 Task: Look for space in Takahashi, Japan from 1st June, 2023 to 9th June, 2023 for 4 adults in price range Rs.6000 to Rs.12000. Place can be entire place with 2 bedrooms having 2 beds and 2 bathrooms. Property type can be house, flat, guest house. Booking option can be shelf check-in. Required host language is English.
Action: Mouse moved to (525, 80)
Screenshot: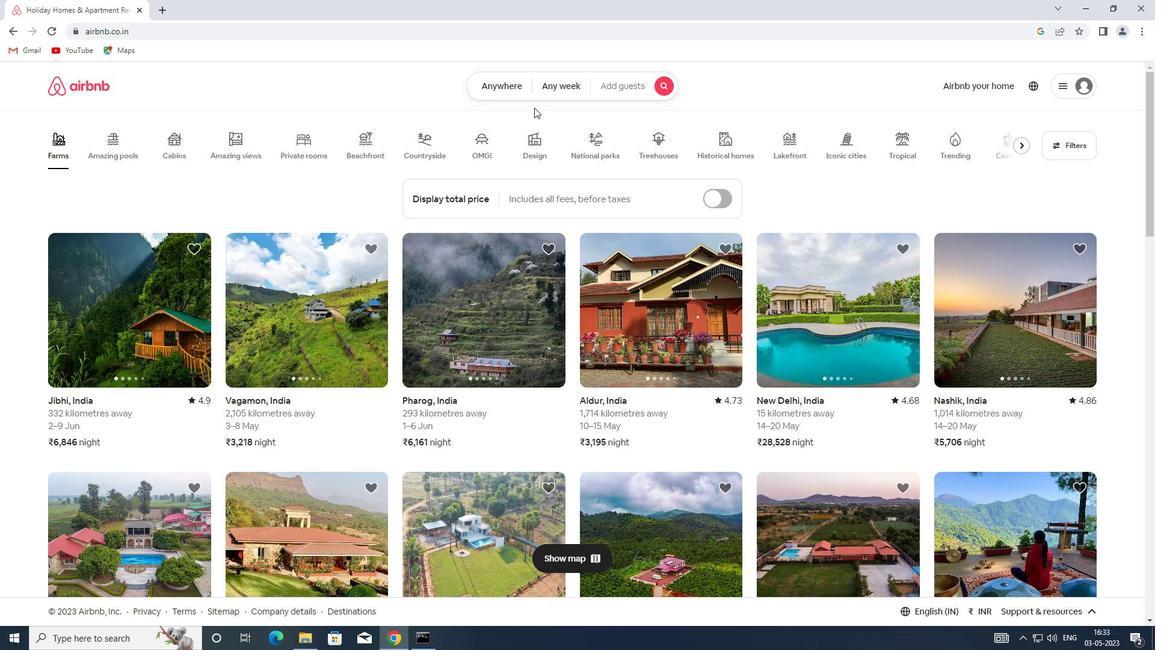 
Action: Mouse pressed left at (525, 80)
Screenshot: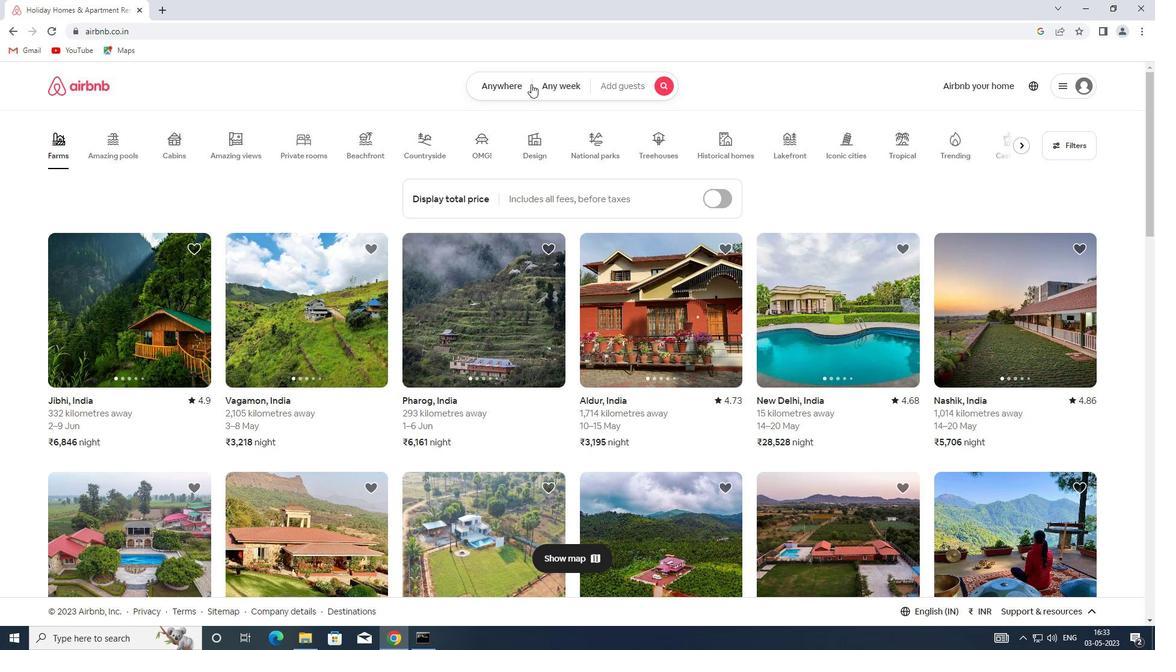 
Action: Mouse moved to (357, 128)
Screenshot: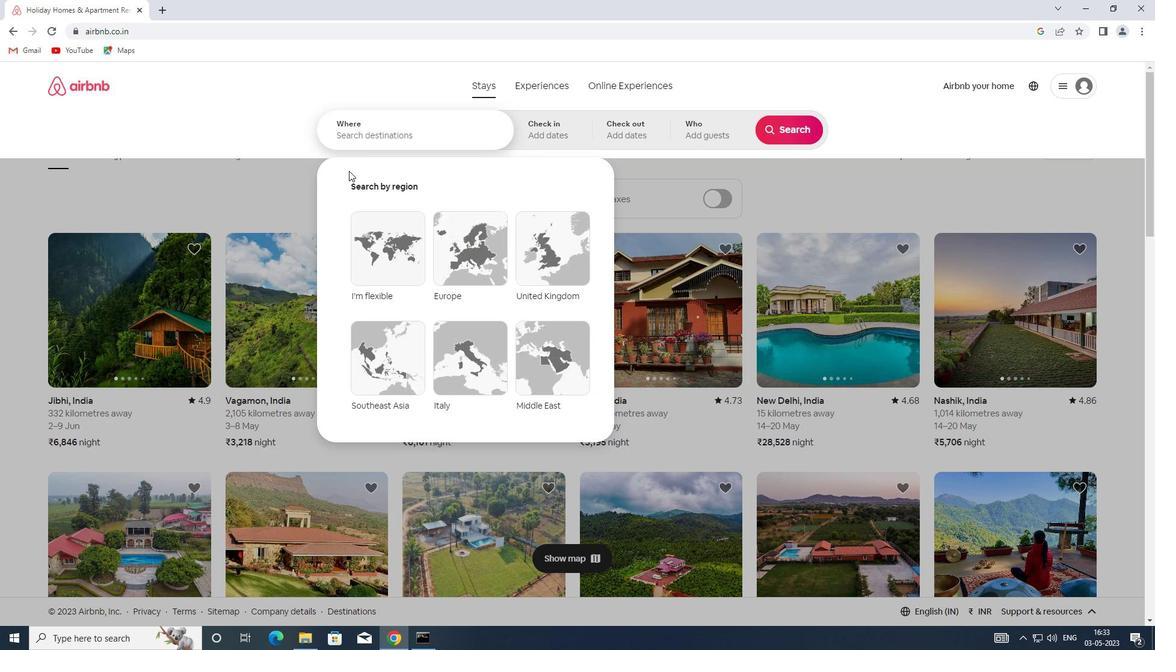 
Action: Mouse pressed left at (357, 128)
Screenshot: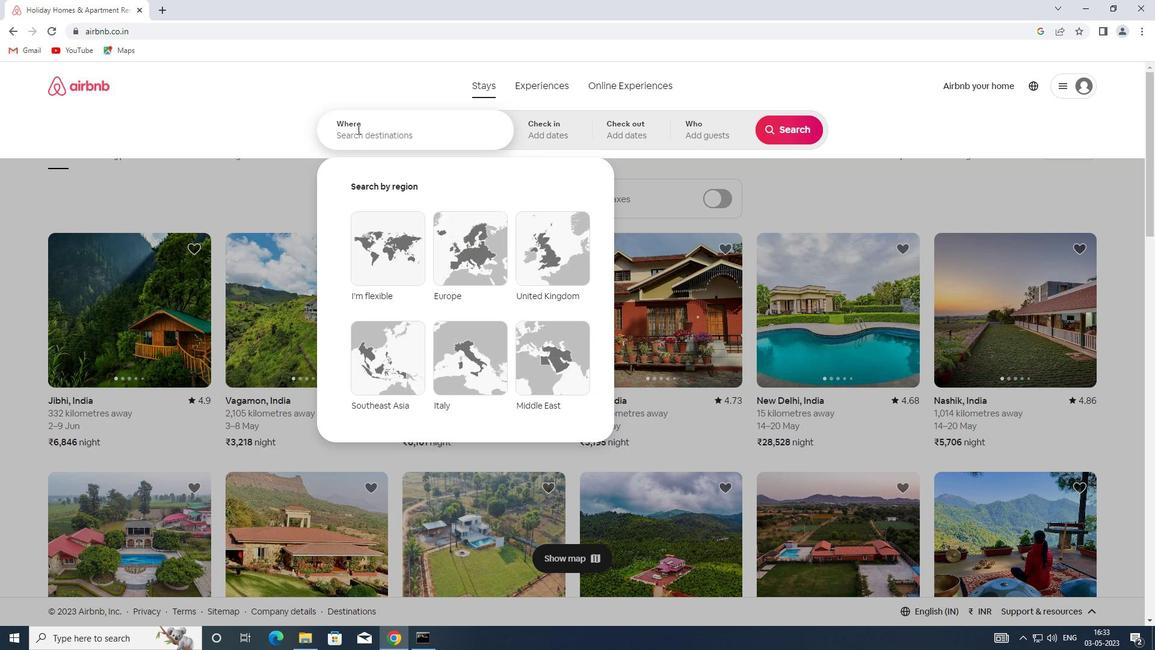 
Action: Key pressed <Key.shift>TAKAHASHI,<Key.shift>JAPAN
Screenshot: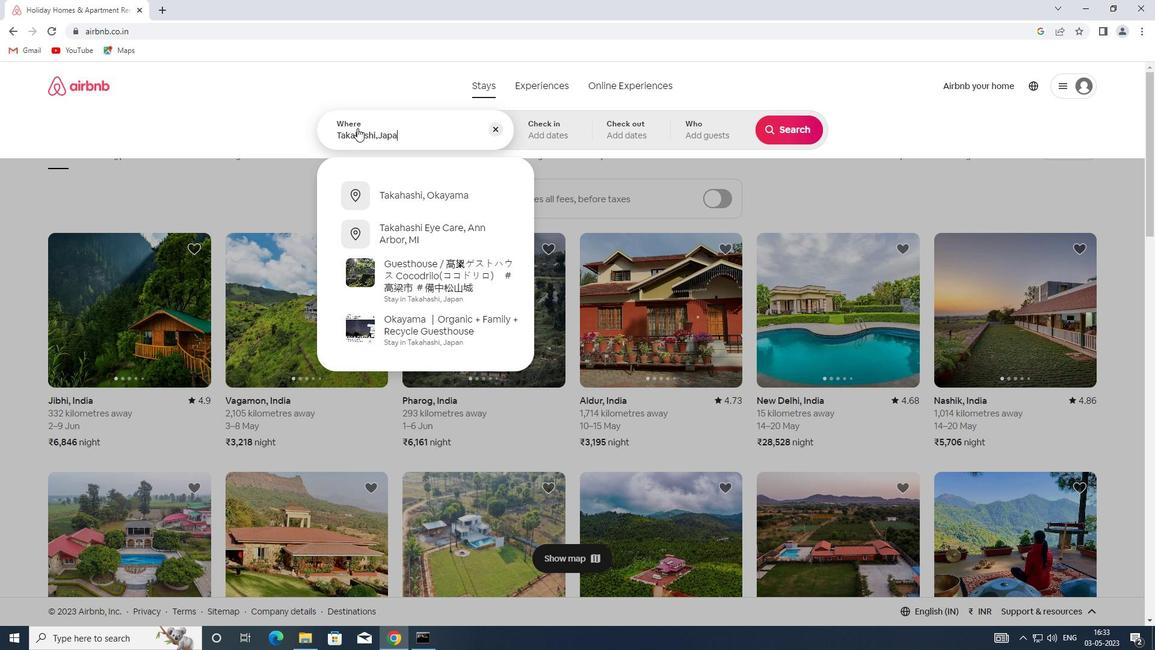 
Action: Mouse moved to (540, 143)
Screenshot: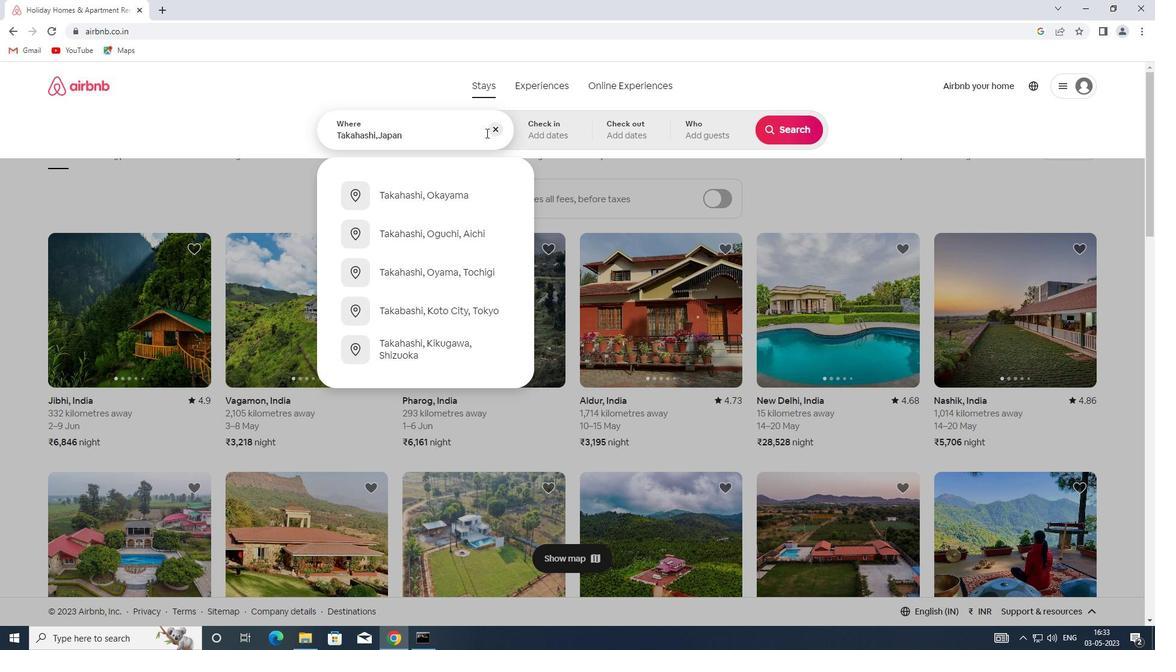 
Action: Mouse pressed left at (540, 143)
Screenshot: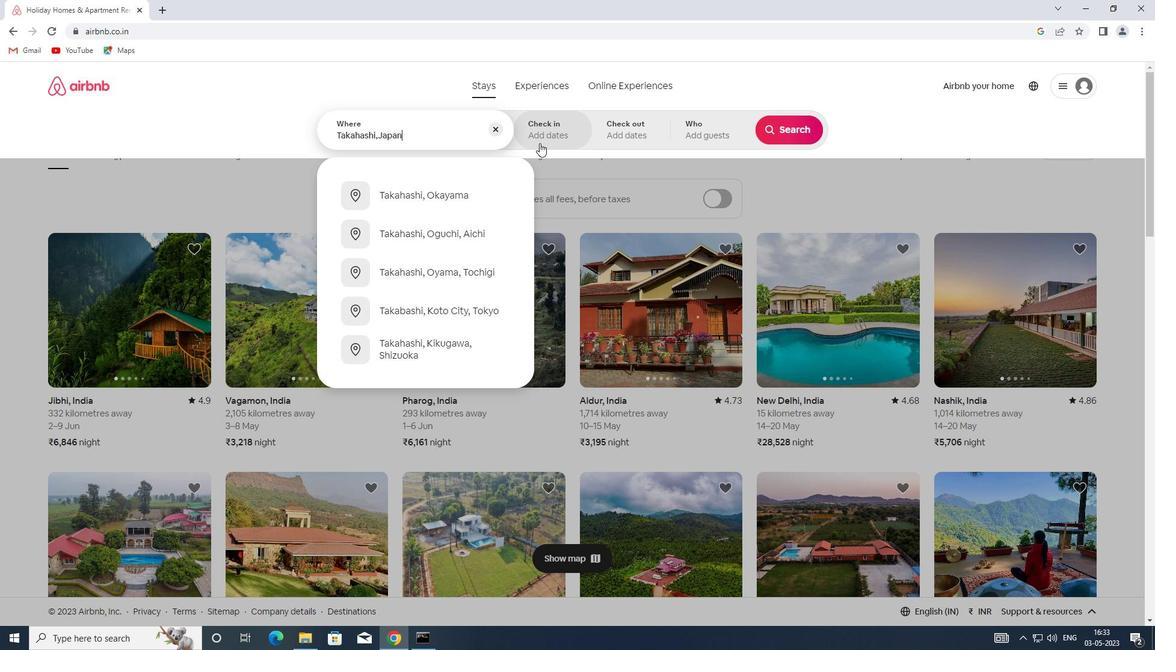 
Action: Mouse moved to (718, 278)
Screenshot: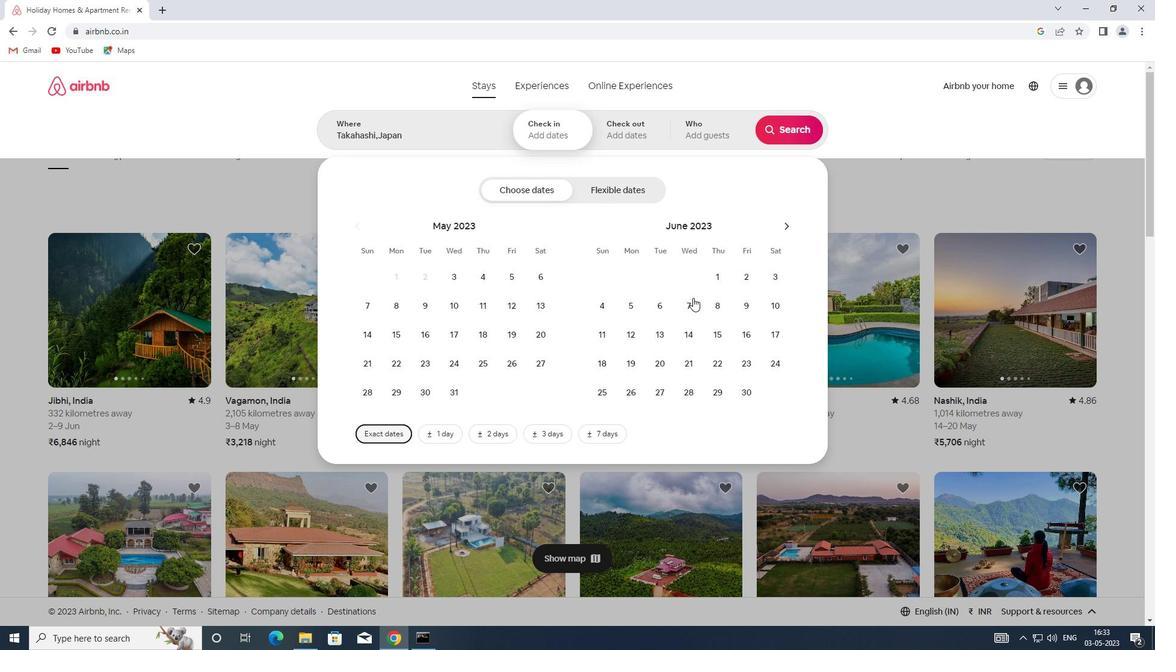 
Action: Mouse pressed left at (718, 278)
Screenshot: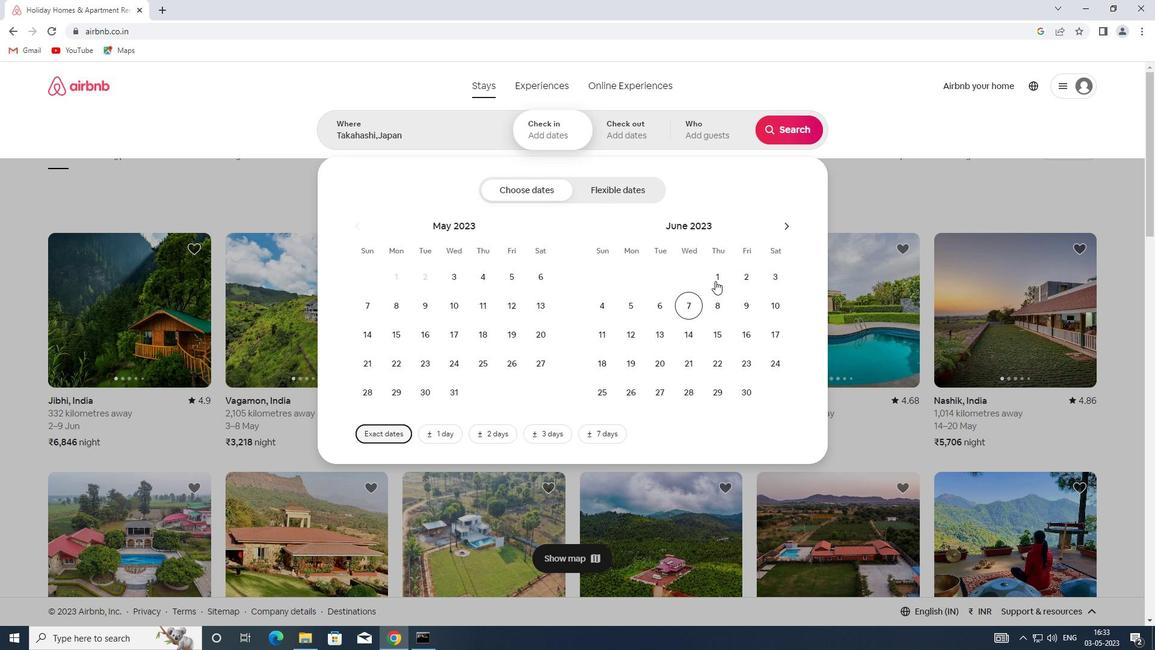 
Action: Mouse moved to (748, 305)
Screenshot: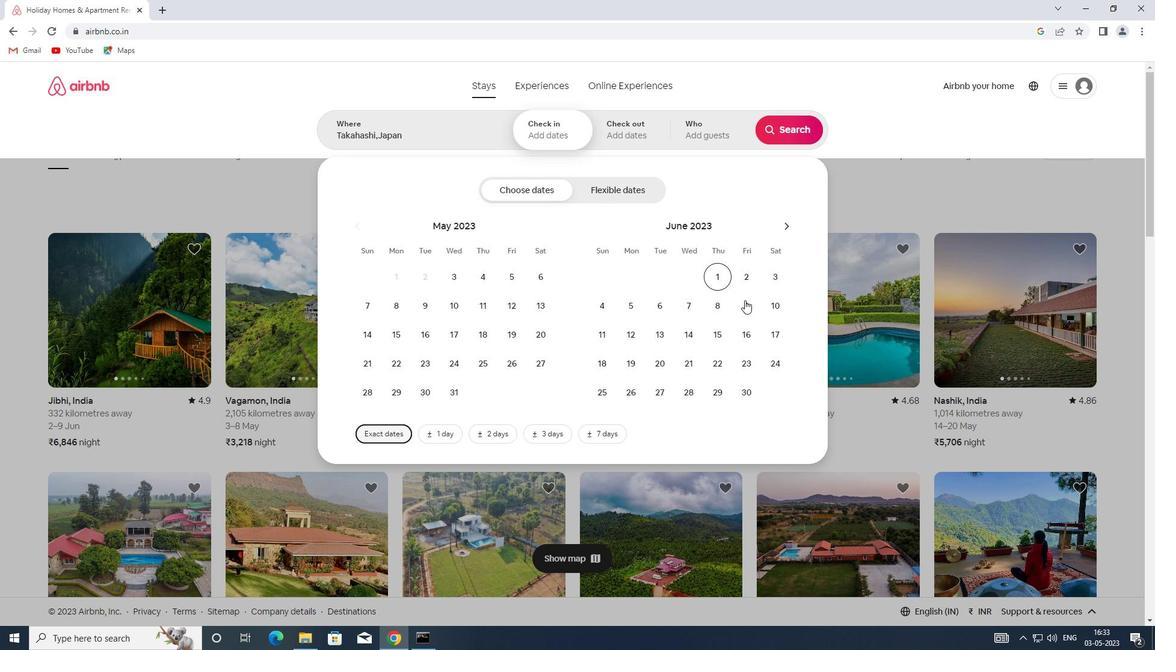 
Action: Mouse pressed left at (748, 305)
Screenshot: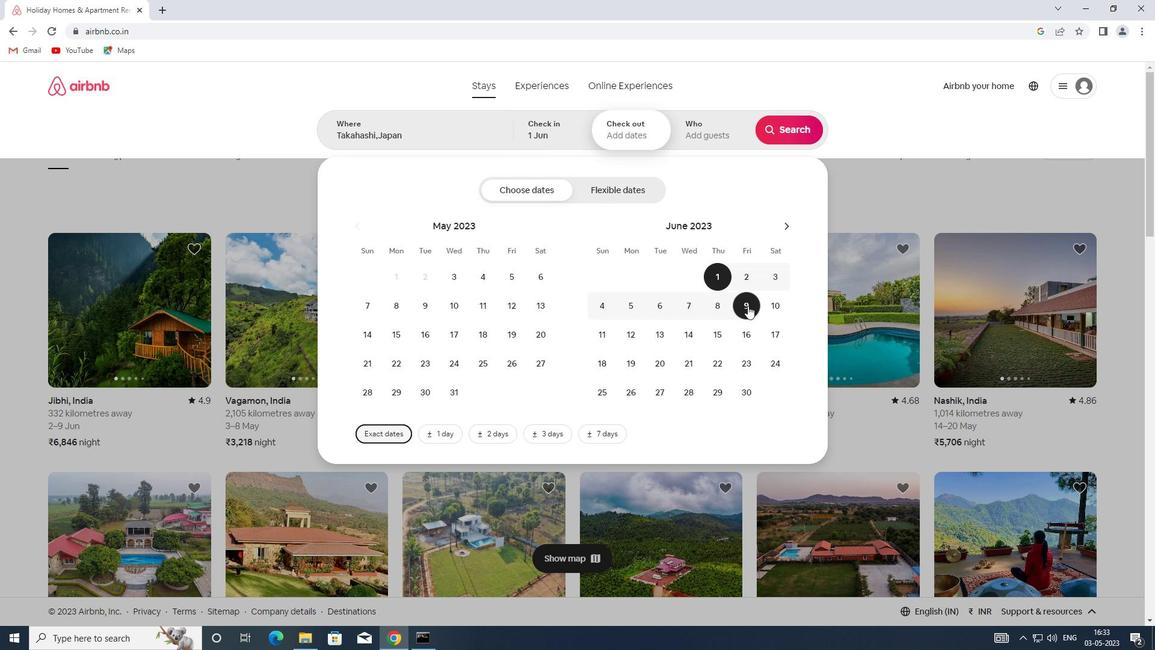
Action: Mouse moved to (708, 134)
Screenshot: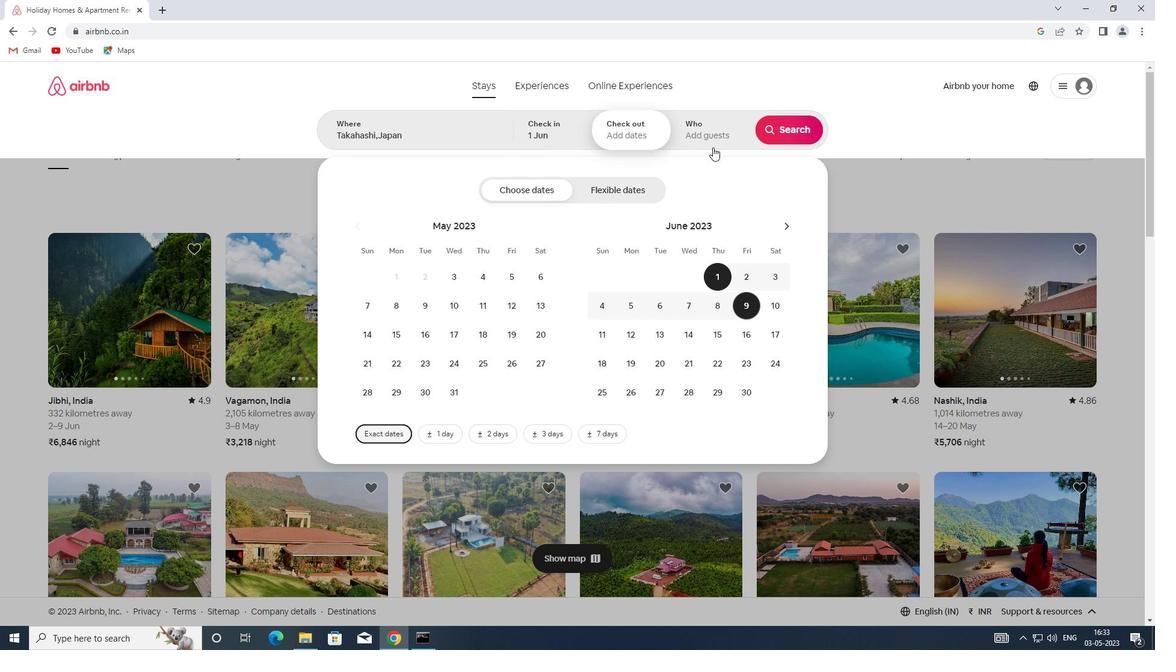 
Action: Mouse pressed left at (708, 134)
Screenshot: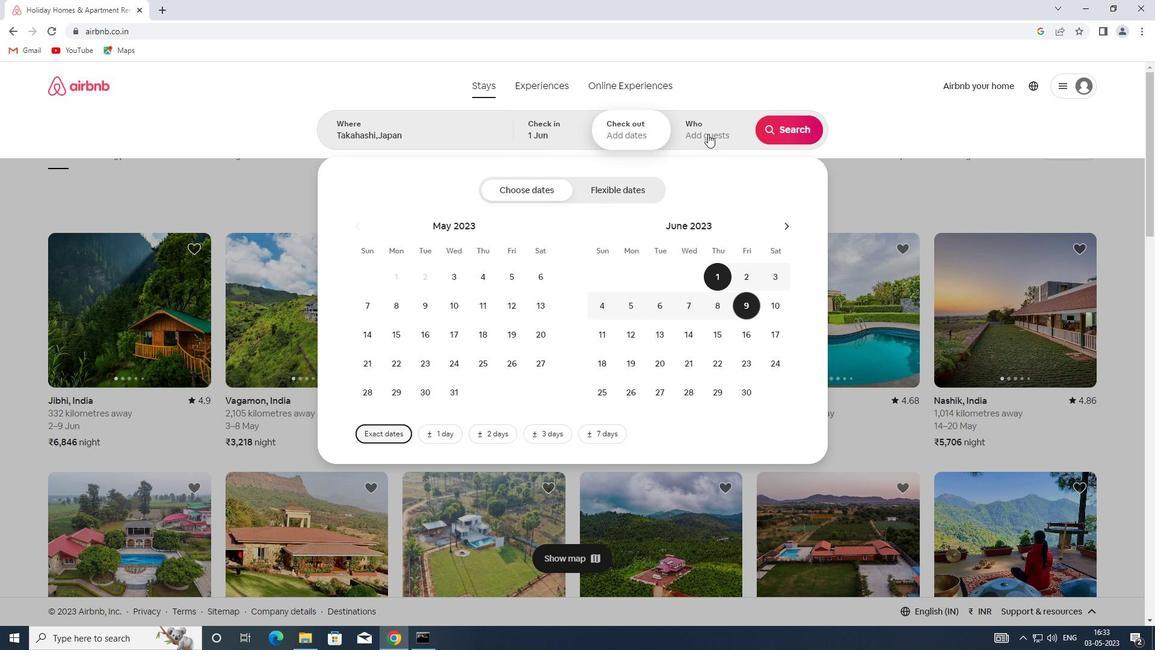 
Action: Mouse moved to (798, 195)
Screenshot: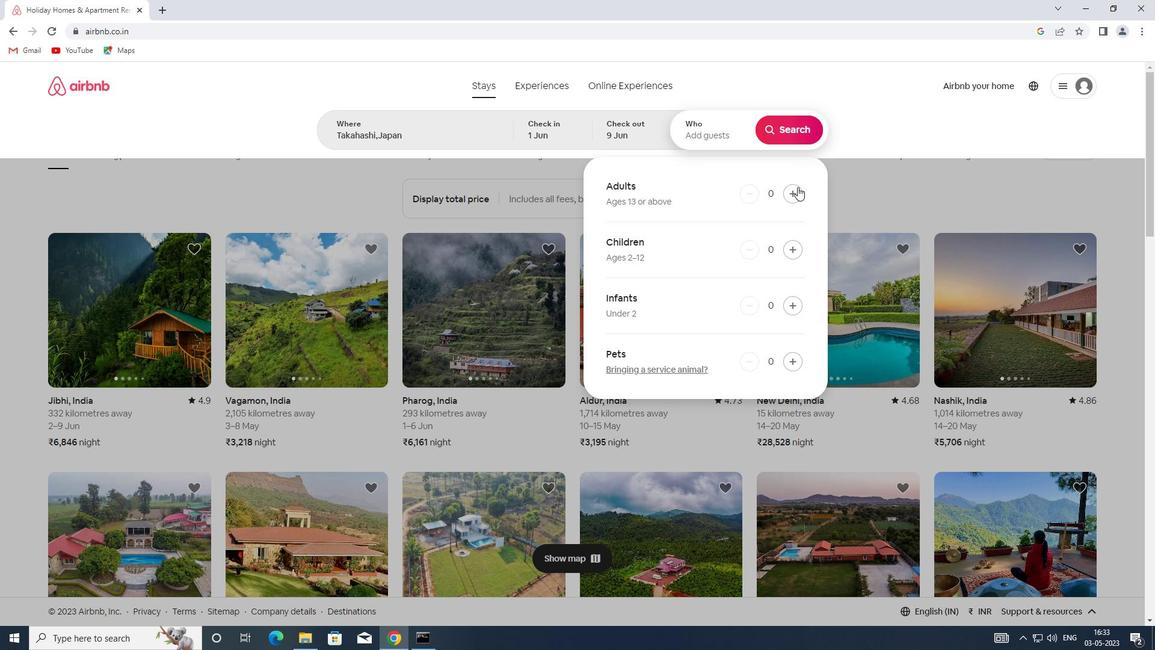
Action: Mouse pressed left at (798, 195)
Screenshot: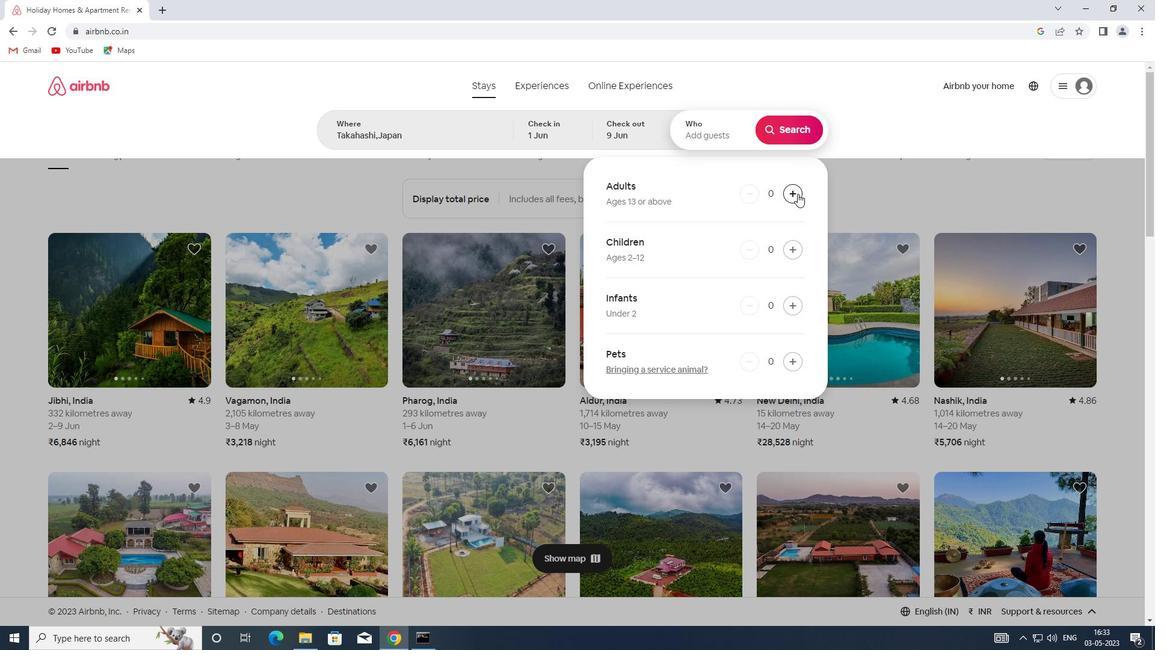 
Action: Mouse pressed left at (798, 195)
Screenshot: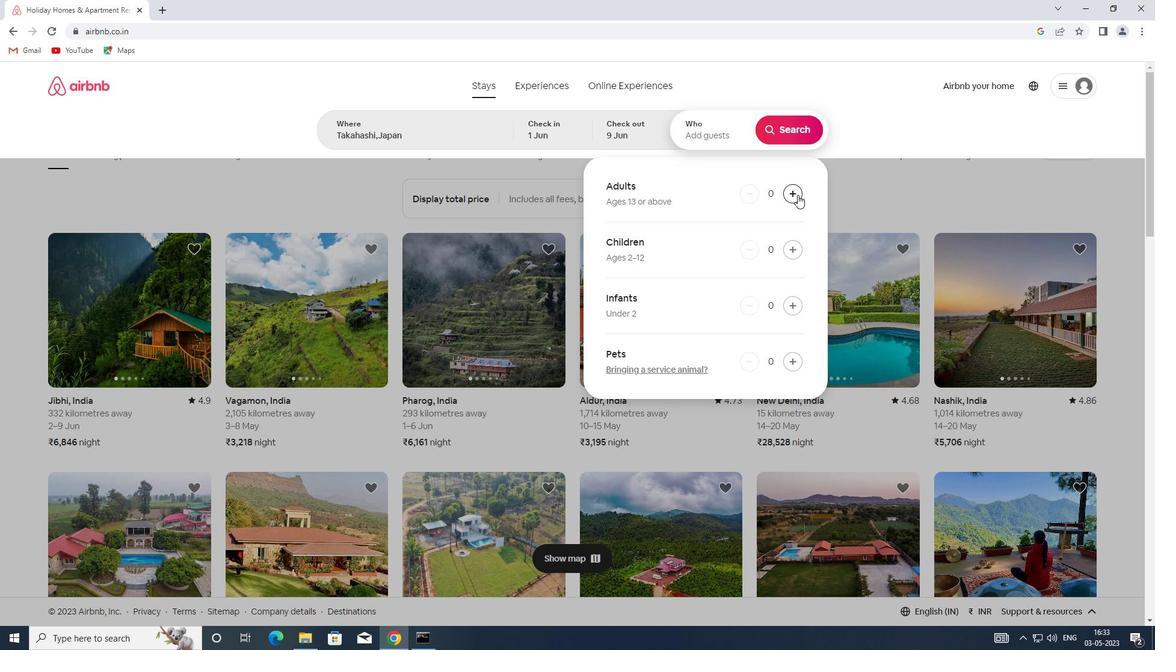 
Action: Mouse pressed left at (798, 195)
Screenshot: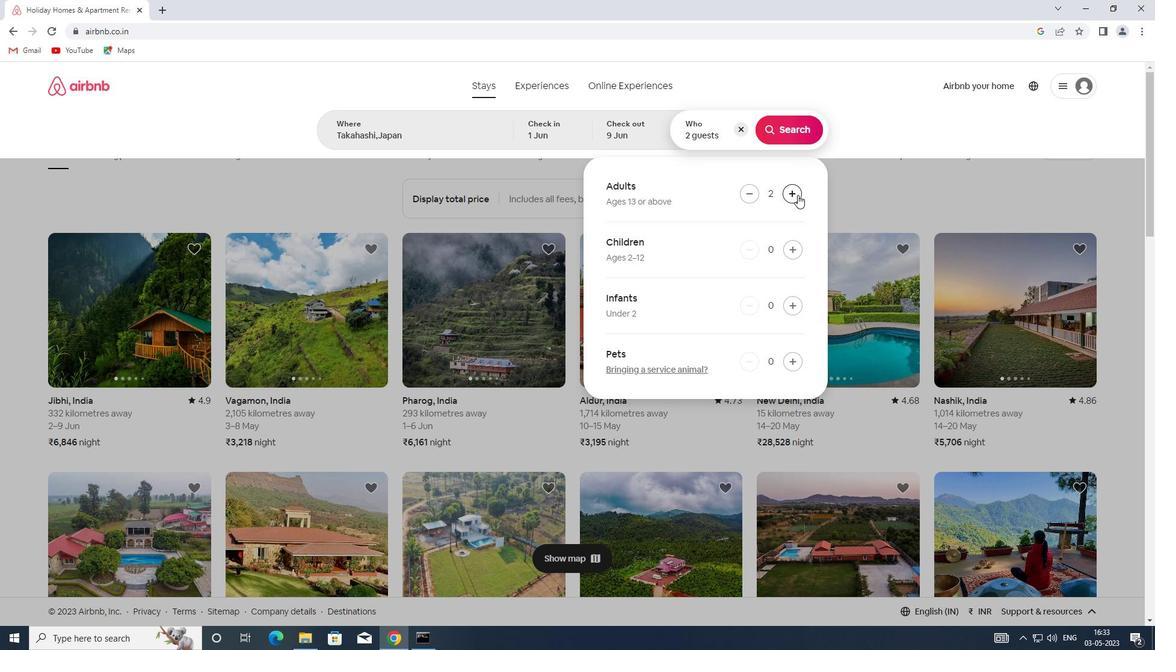 
Action: Mouse pressed left at (798, 195)
Screenshot: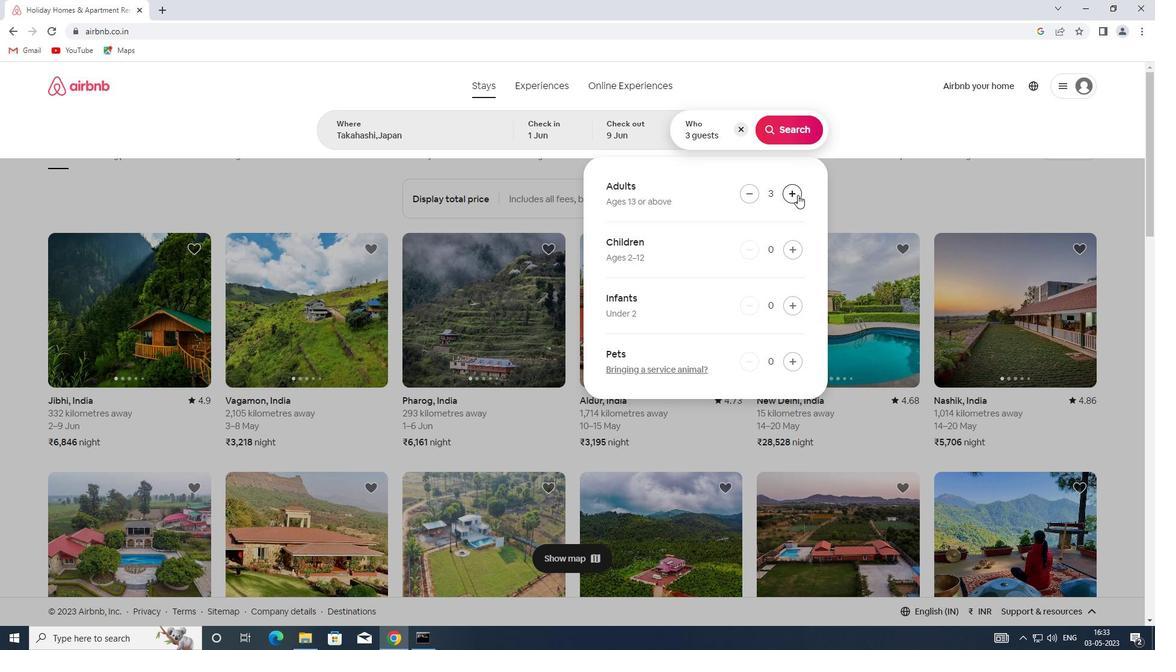
Action: Mouse moved to (785, 131)
Screenshot: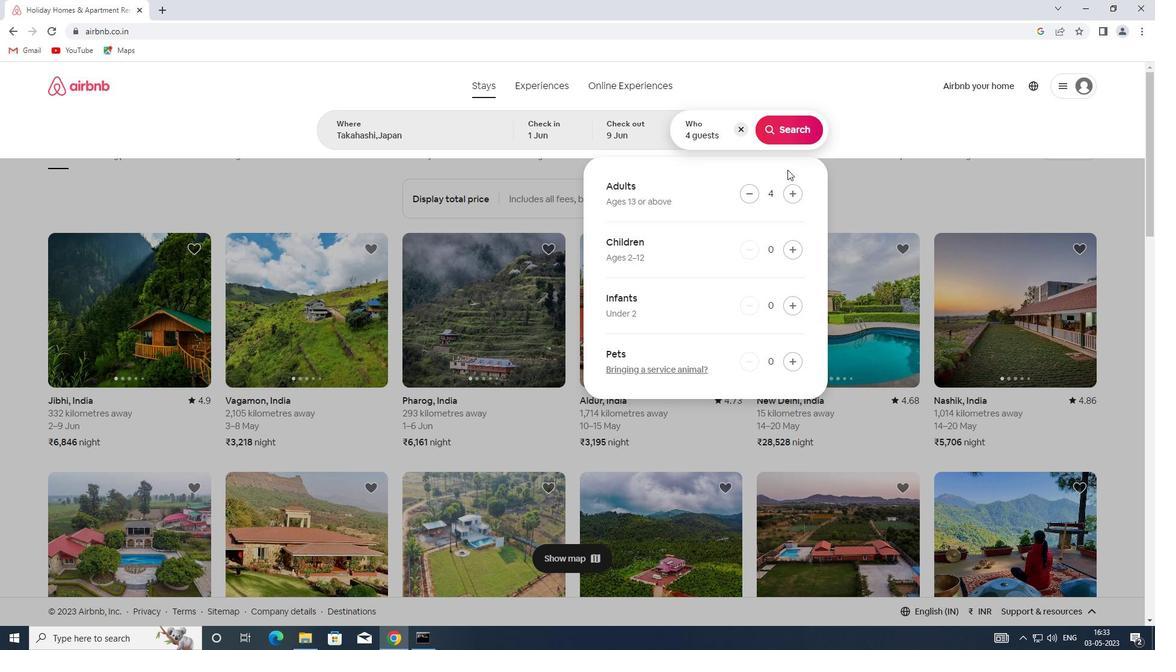
Action: Mouse pressed left at (785, 131)
Screenshot: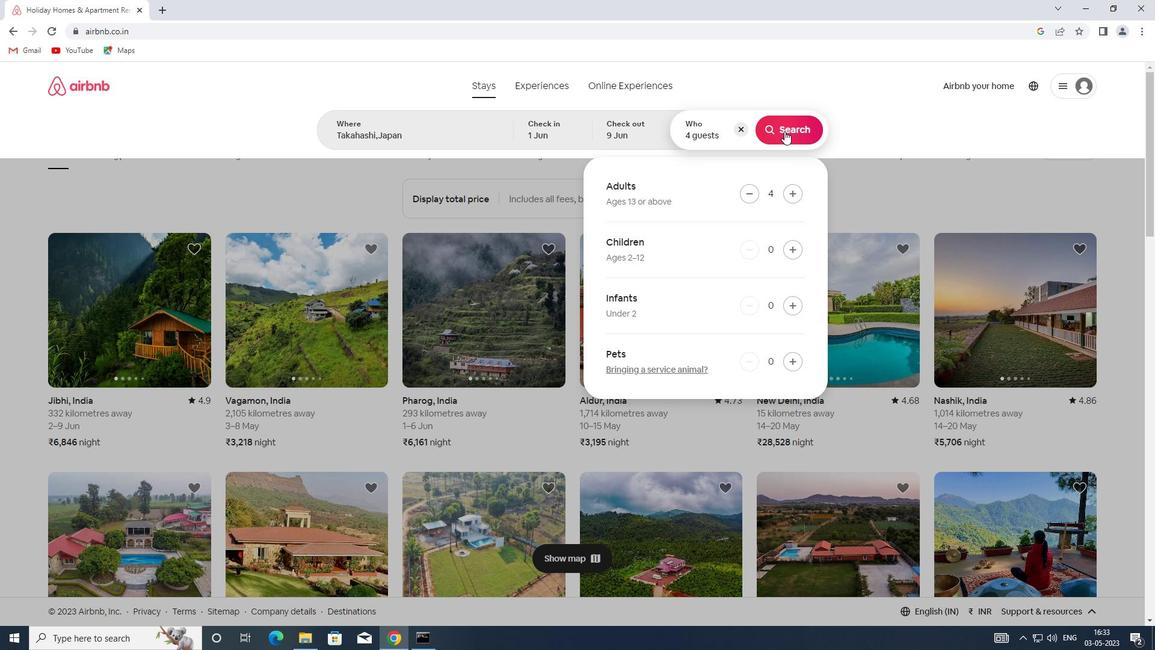 
Action: Mouse moved to (1103, 126)
Screenshot: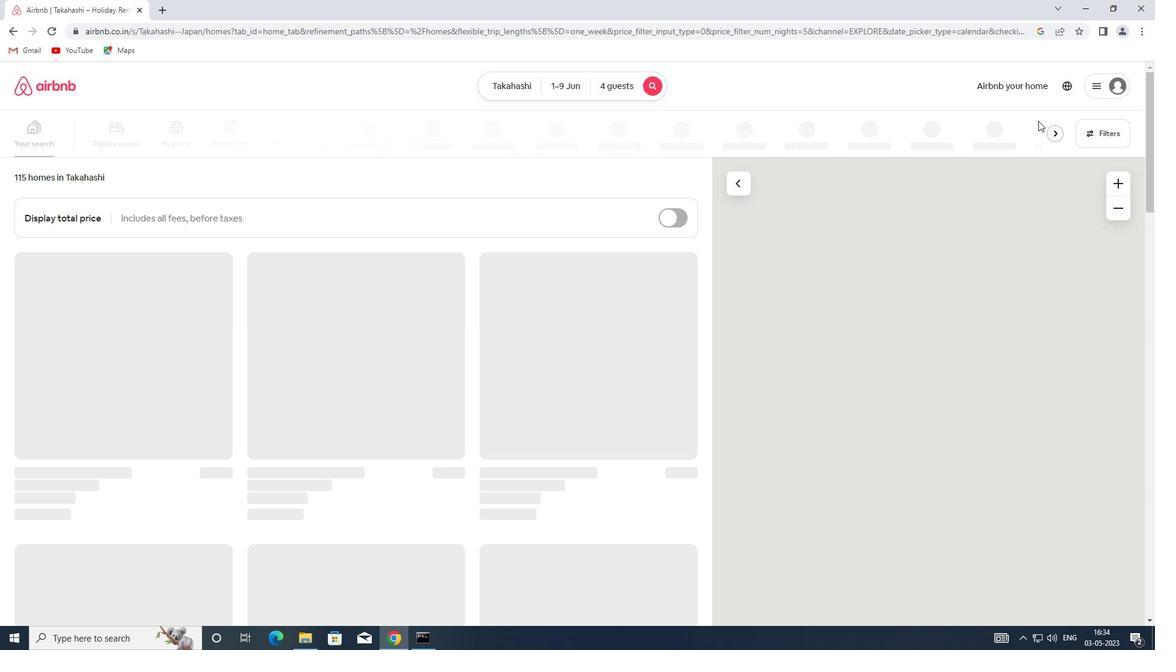 
Action: Mouse pressed left at (1103, 126)
Screenshot: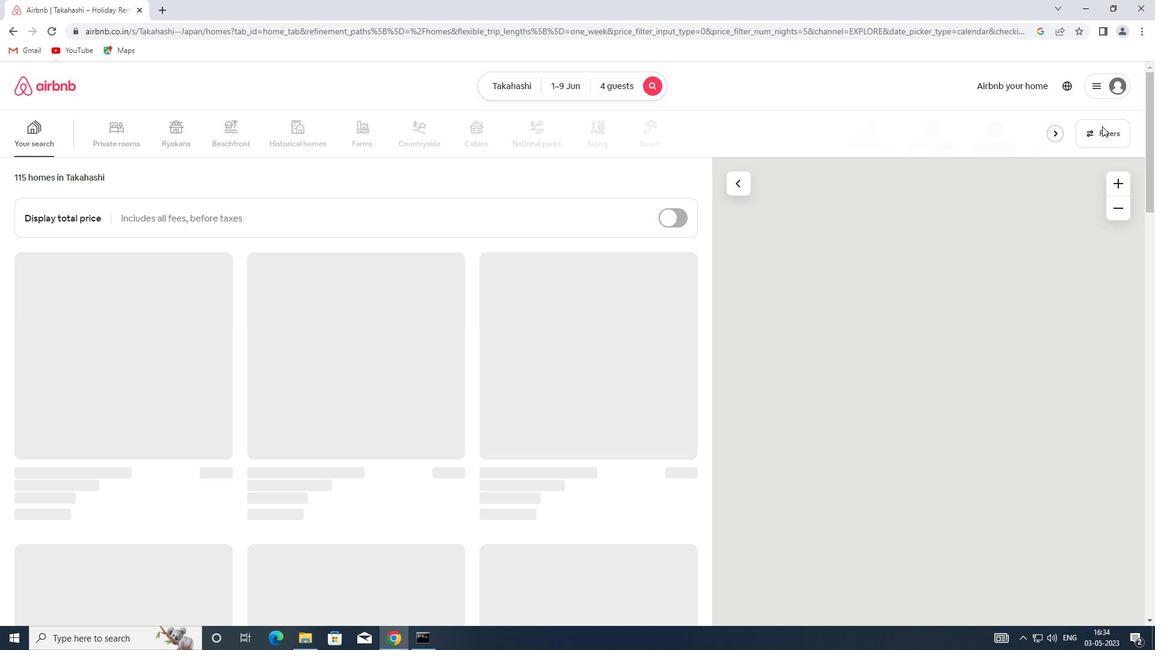 
Action: Mouse moved to (429, 287)
Screenshot: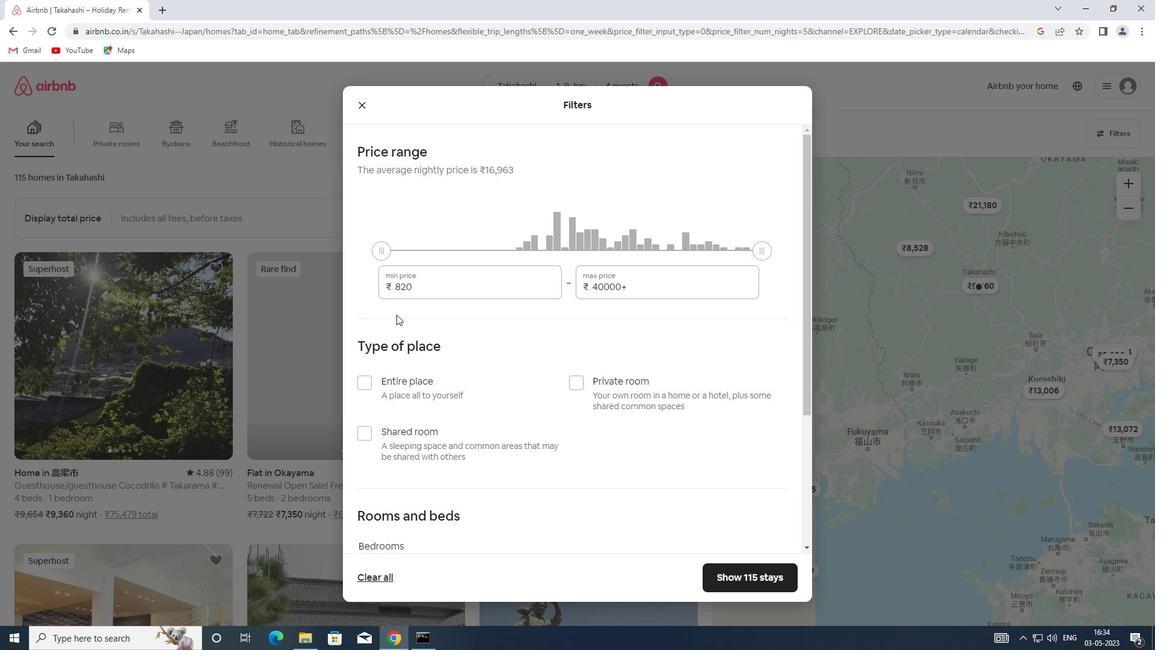 
Action: Mouse pressed left at (429, 287)
Screenshot: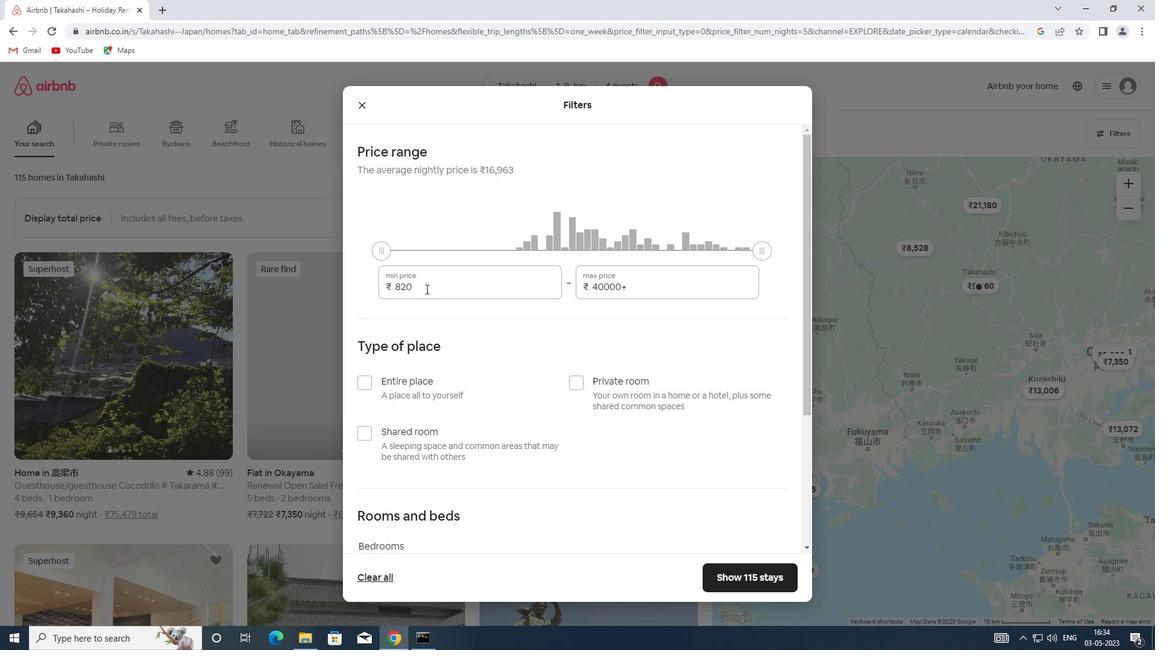 
Action: Mouse moved to (387, 287)
Screenshot: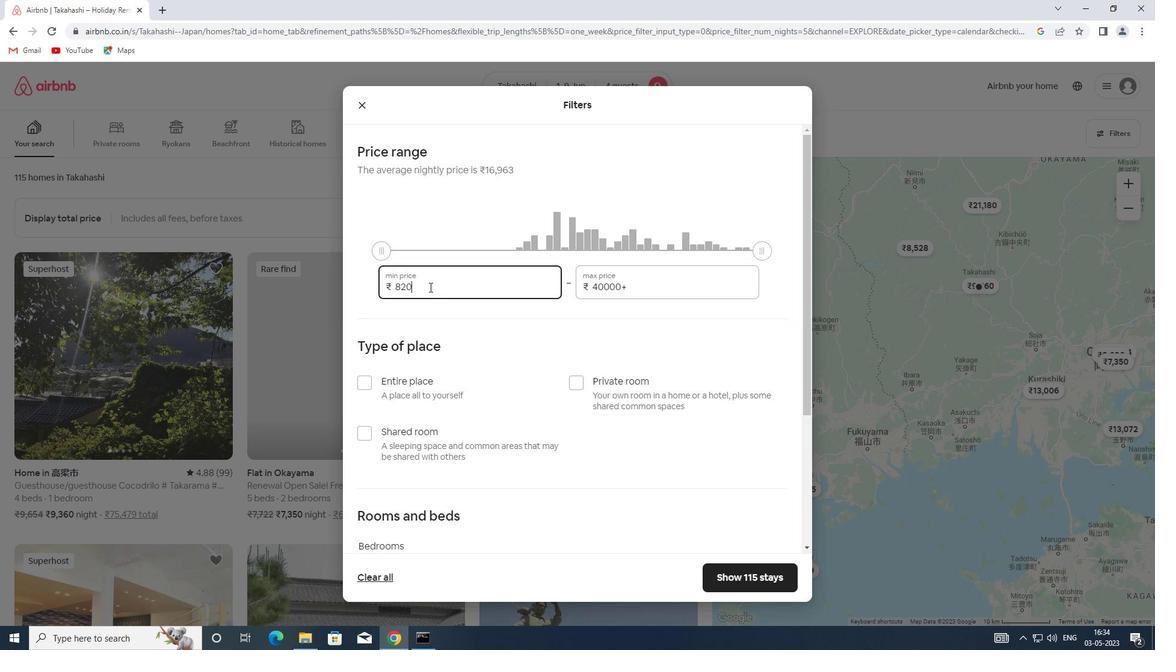 
Action: Key pressed 6000
Screenshot: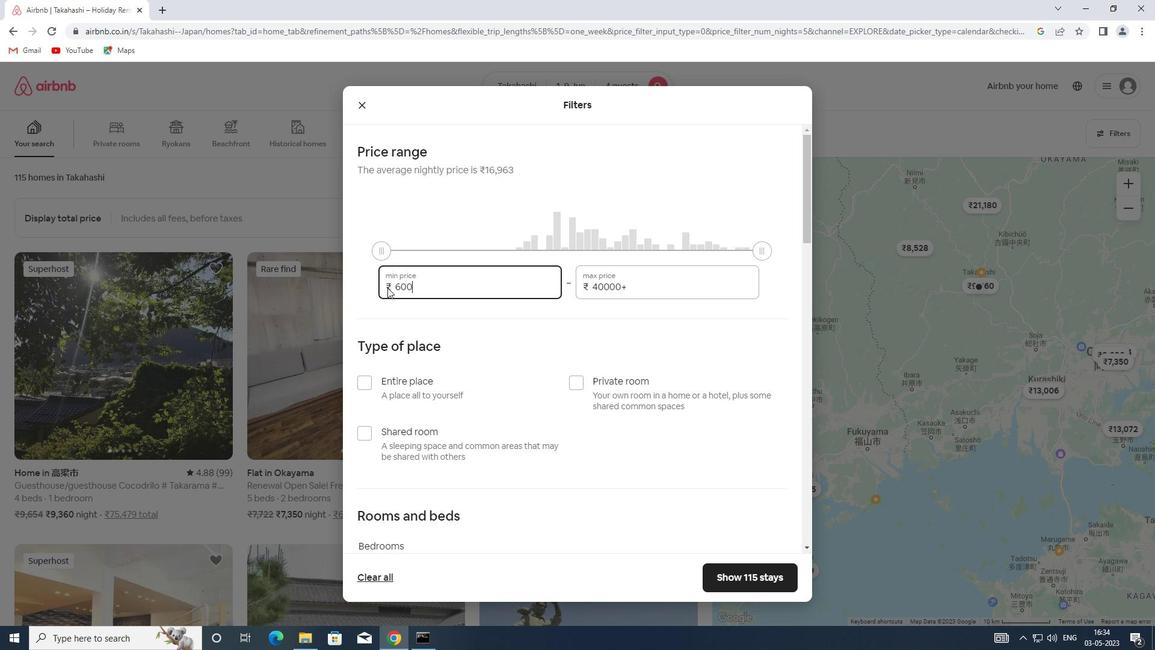 
Action: Mouse moved to (635, 290)
Screenshot: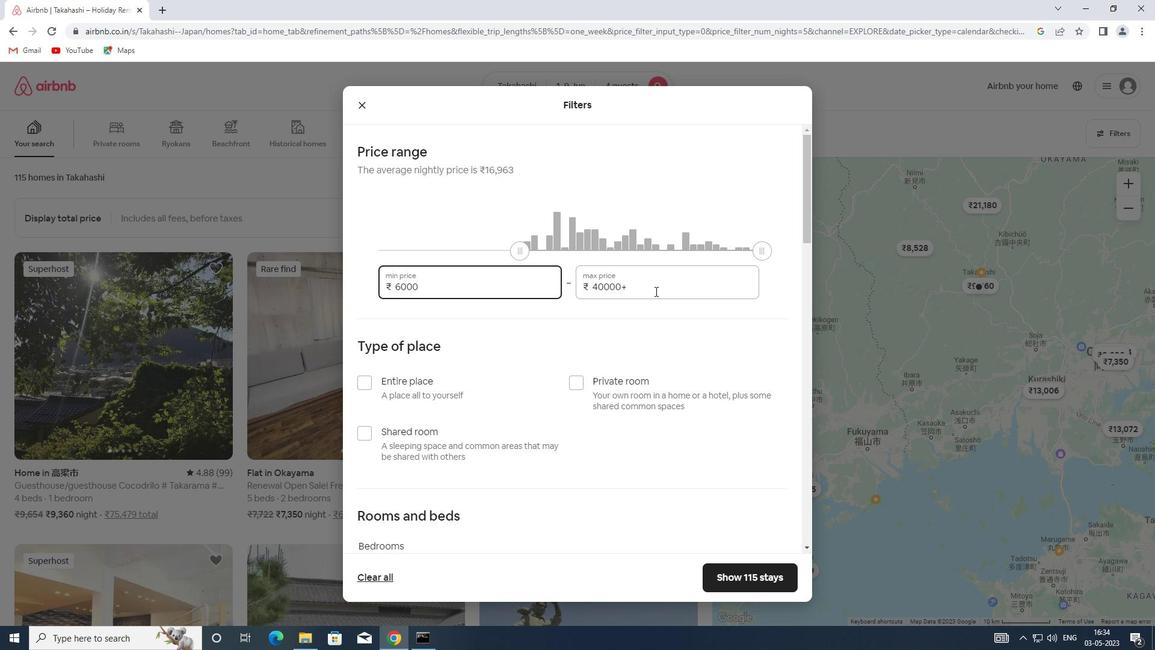 
Action: Mouse pressed left at (635, 290)
Screenshot: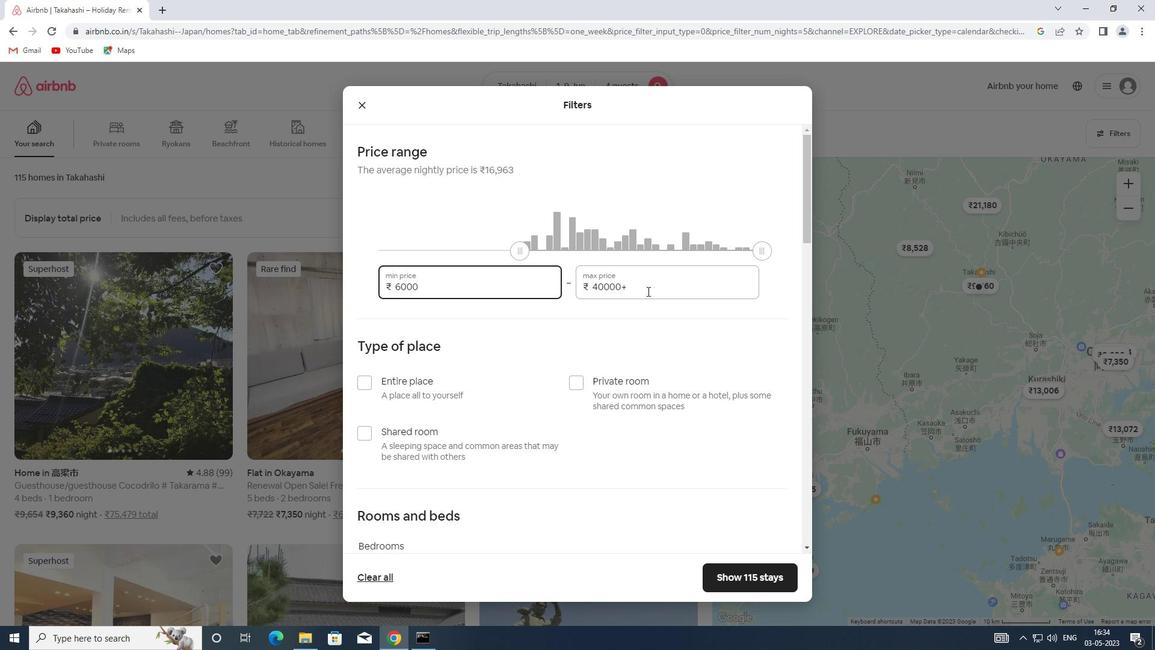 
Action: Mouse moved to (633, 285)
Screenshot: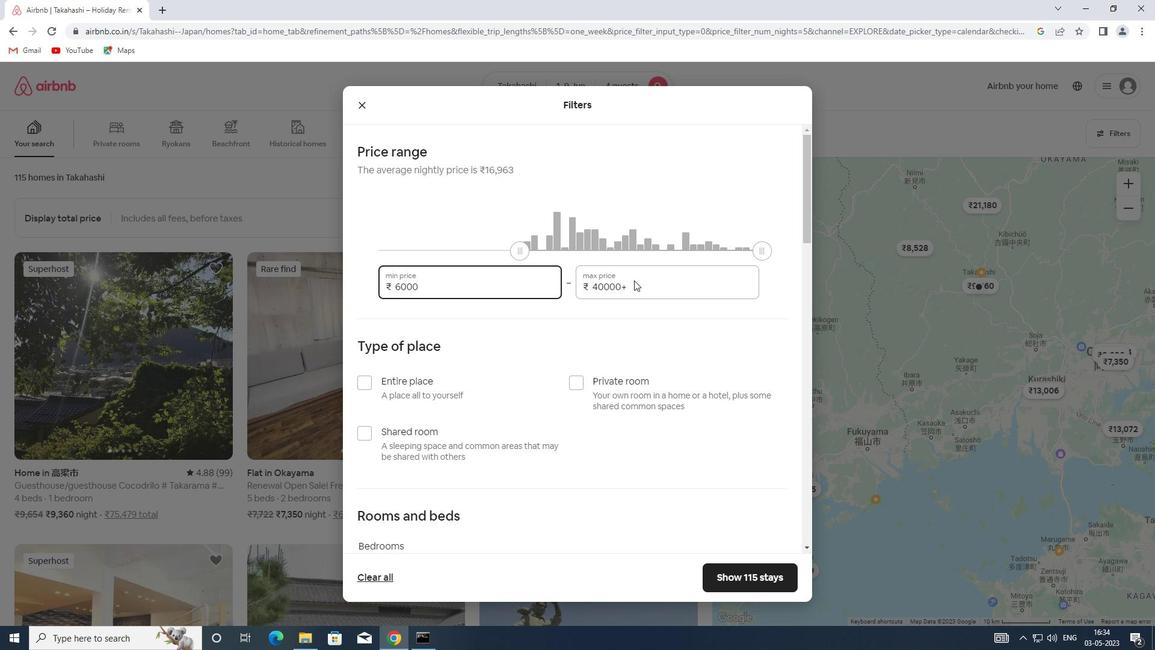 
Action: Key pressed 1200
Screenshot: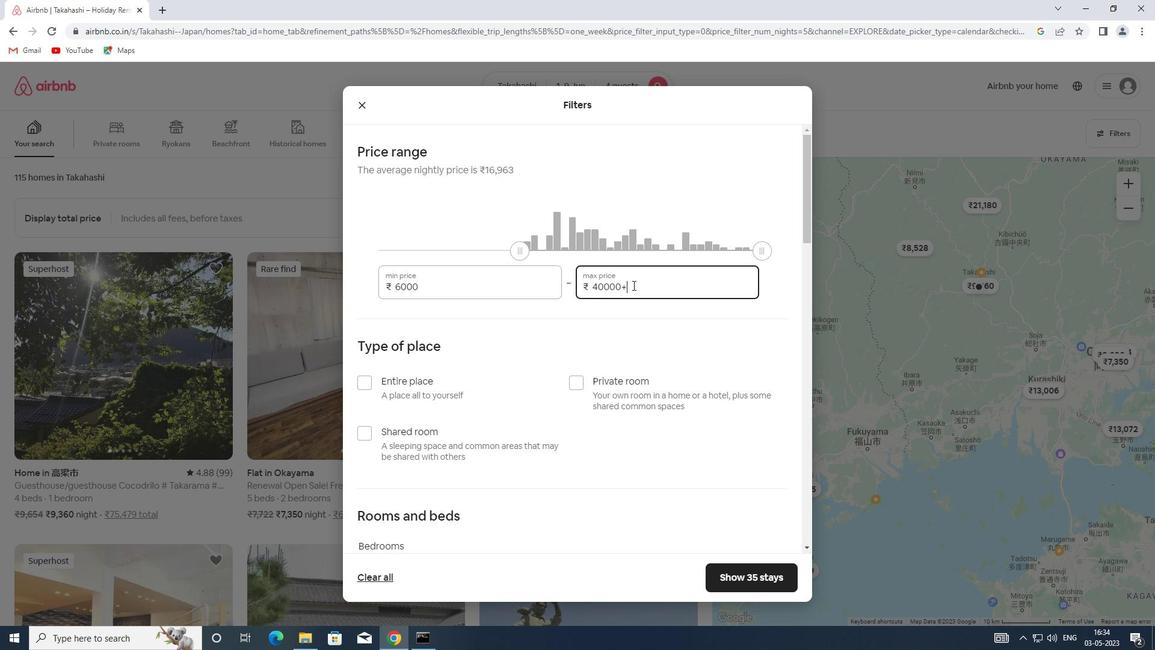 
Action: Mouse pressed left at (633, 285)
Screenshot: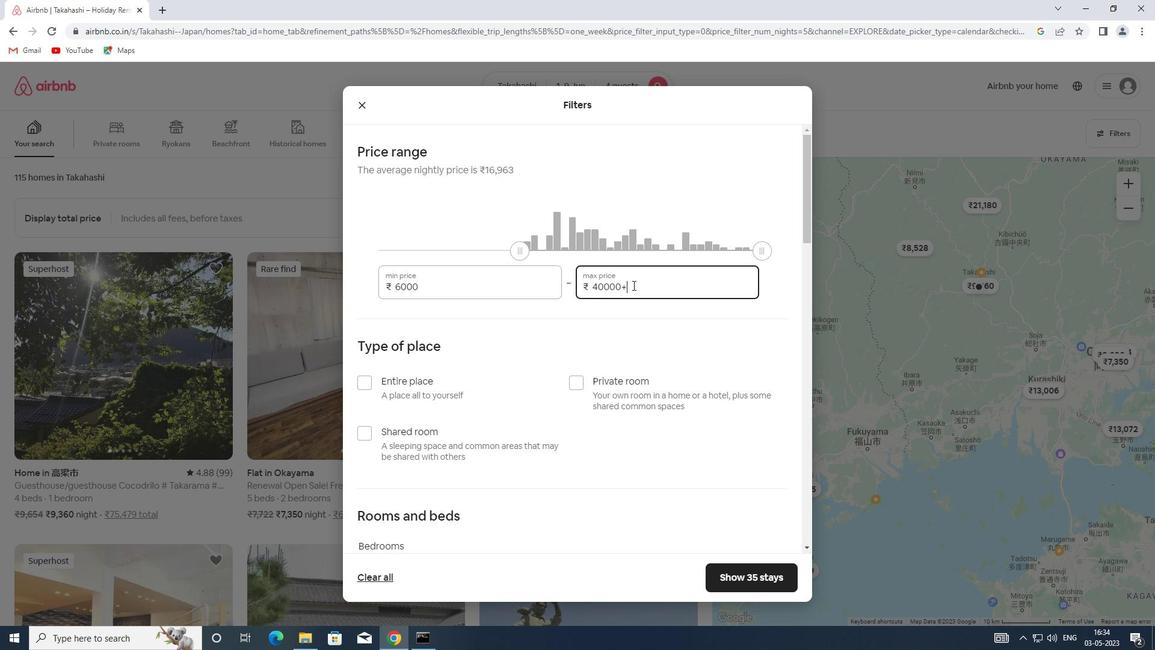 
Action: Mouse moved to (570, 287)
Screenshot: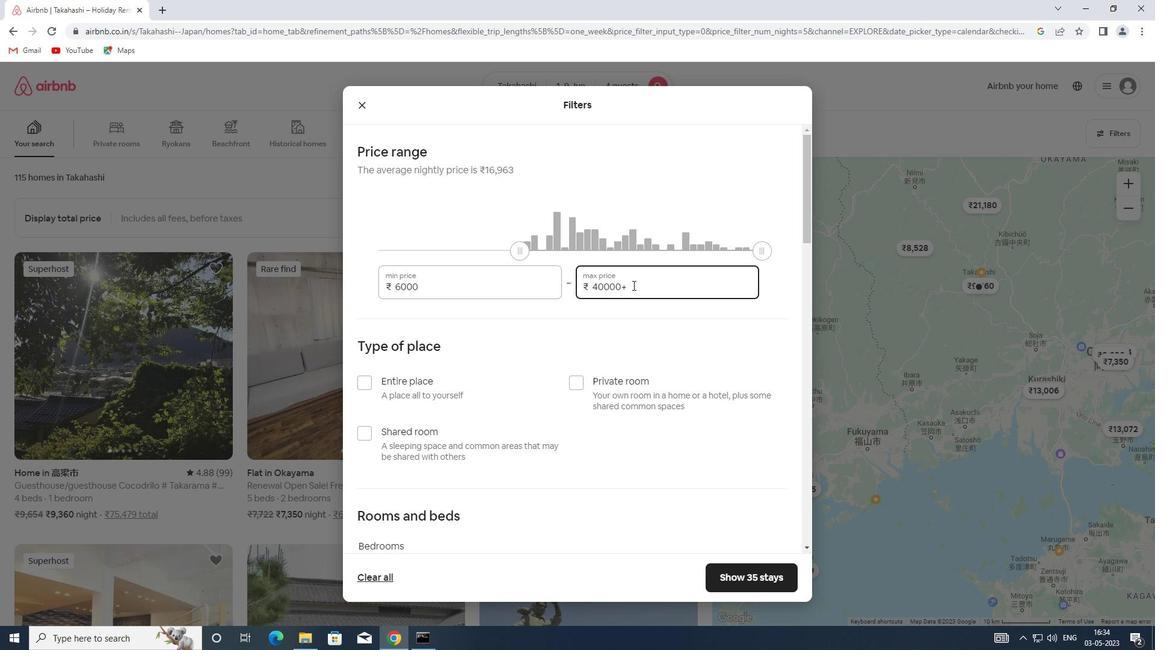 
Action: Key pressed 12000
Screenshot: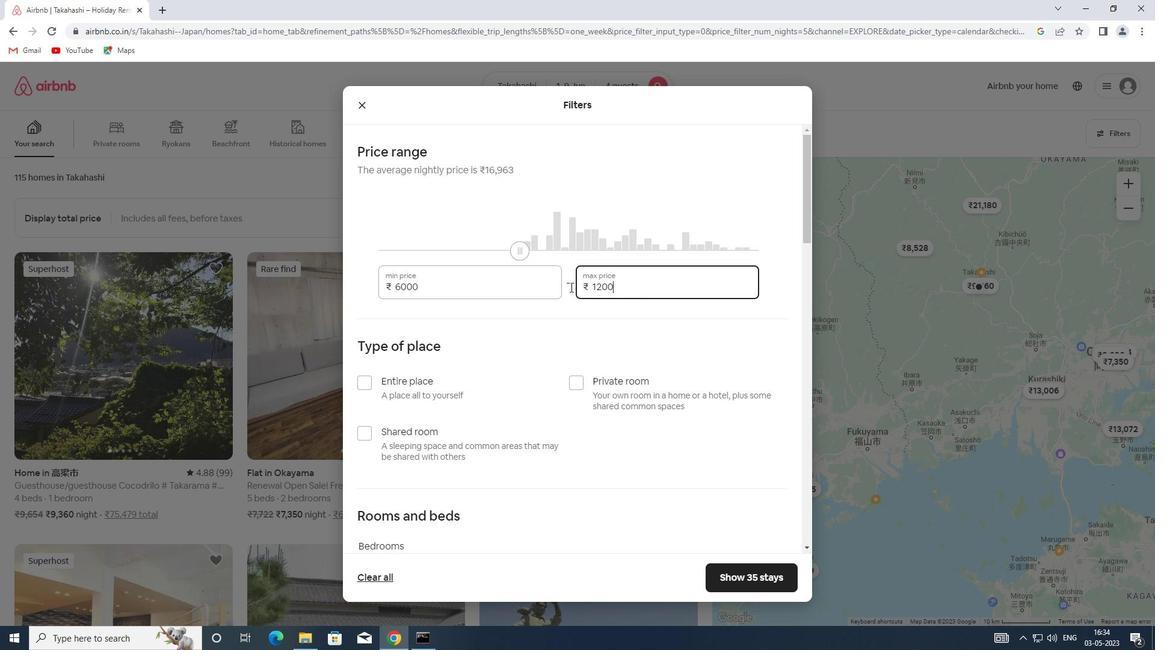 
Action: Mouse moved to (587, 287)
Screenshot: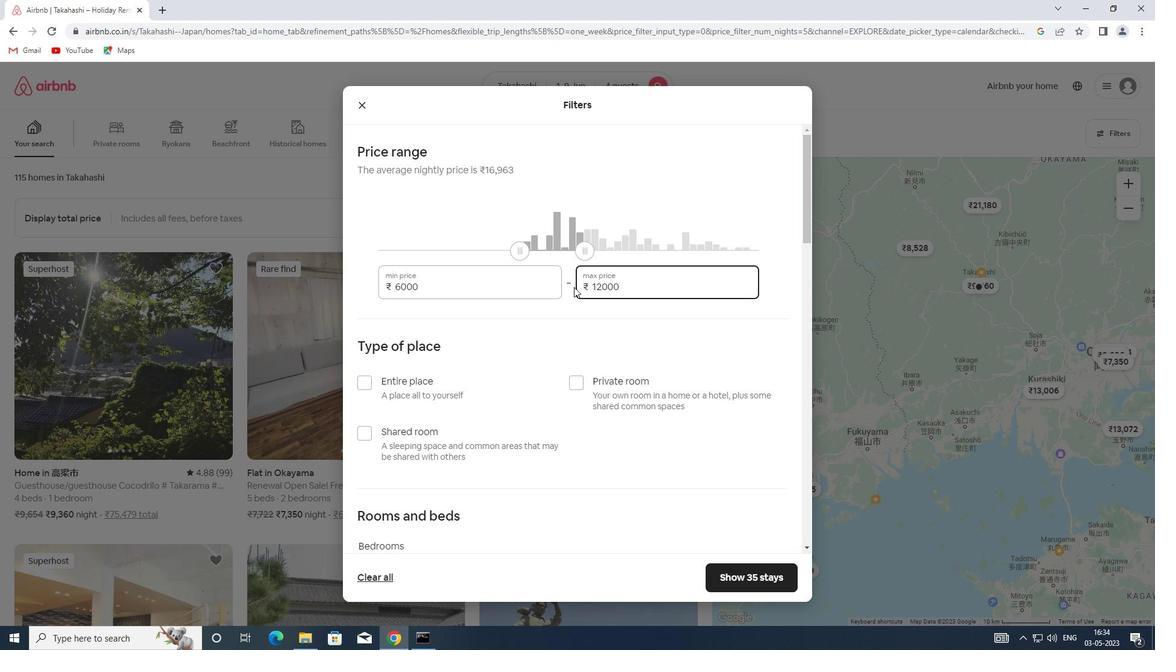 
Action: Mouse scrolled (587, 287) with delta (0, 0)
Screenshot: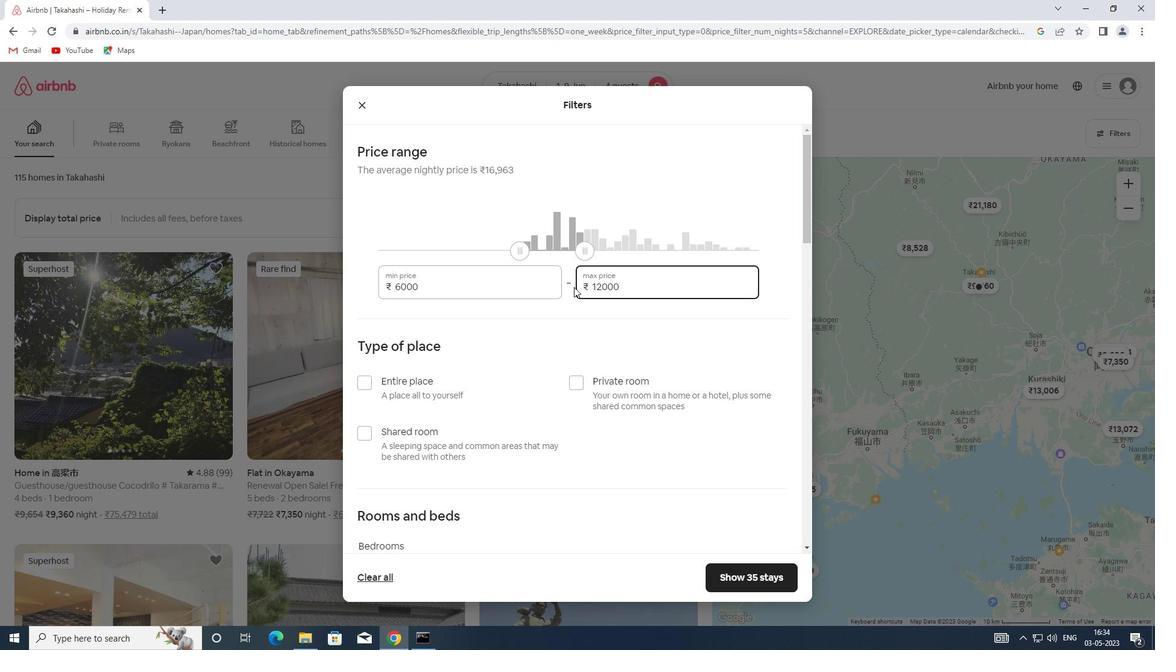 
Action: Mouse scrolled (587, 287) with delta (0, 0)
Screenshot: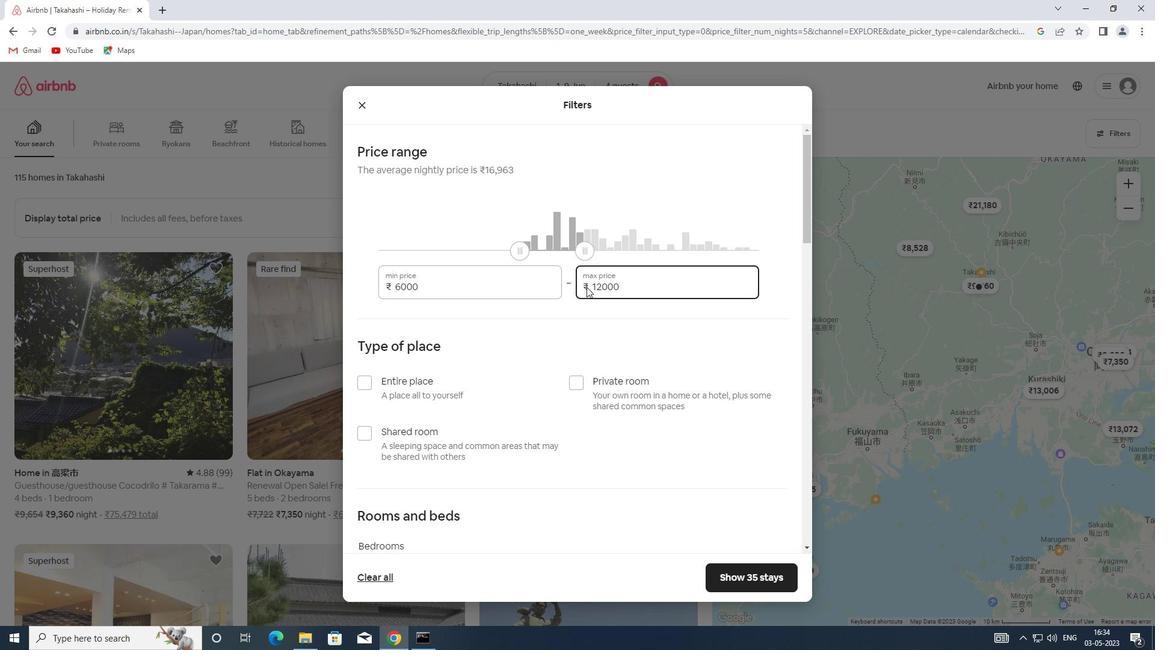 
Action: Mouse scrolled (587, 287) with delta (0, 0)
Screenshot: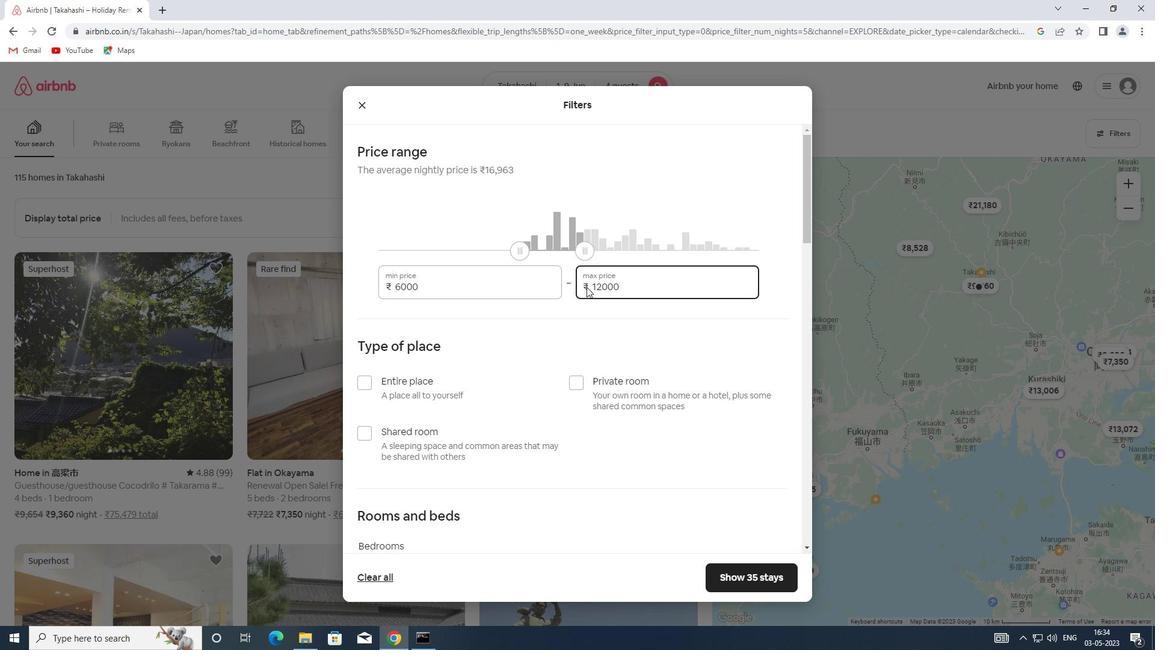 
Action: Mouse moved to (406, 207)
Screenshot: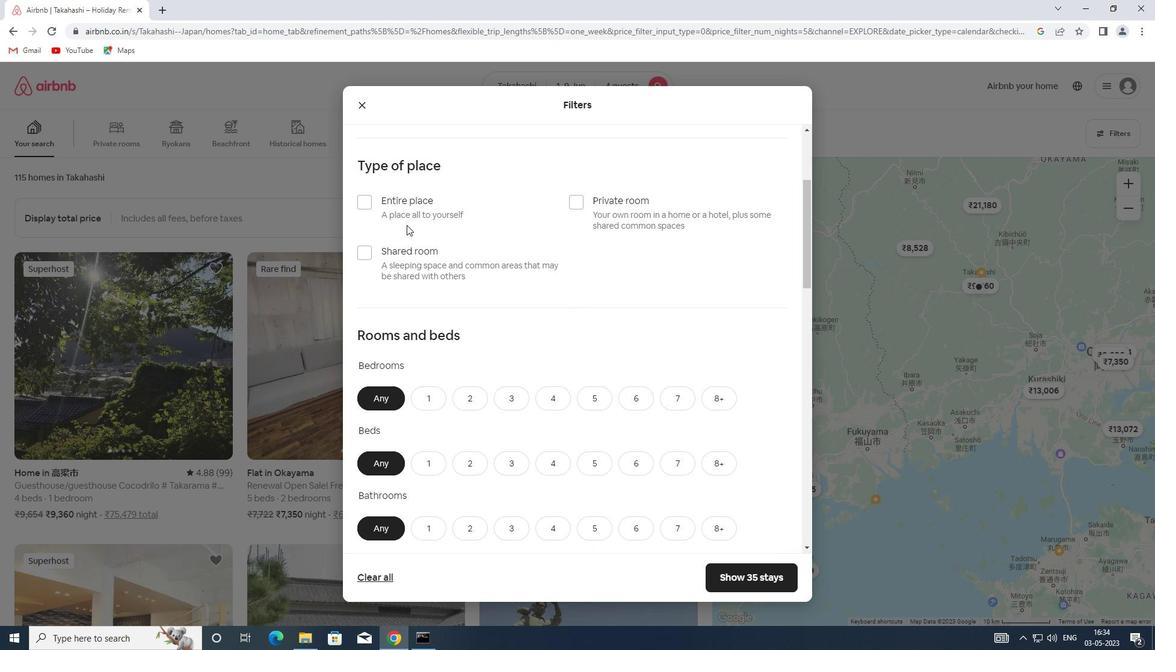 
Action: Mouse pressed left at (406, 207)
Screenshot: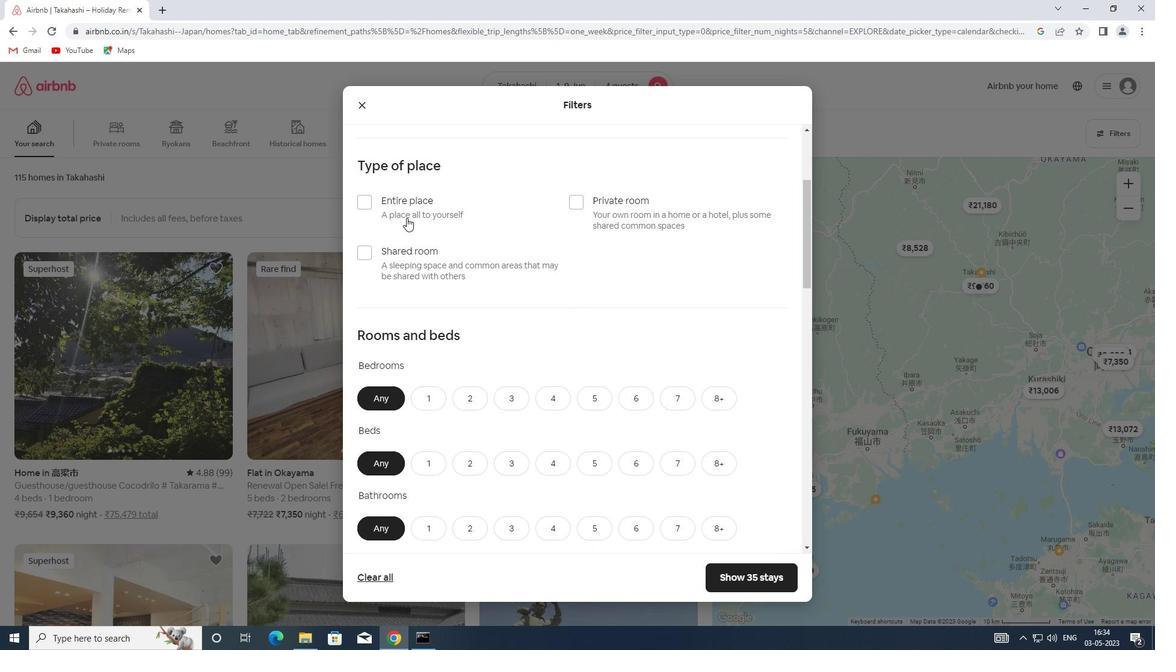 
Action: Mouse moved to (411, 240)
Screenshot: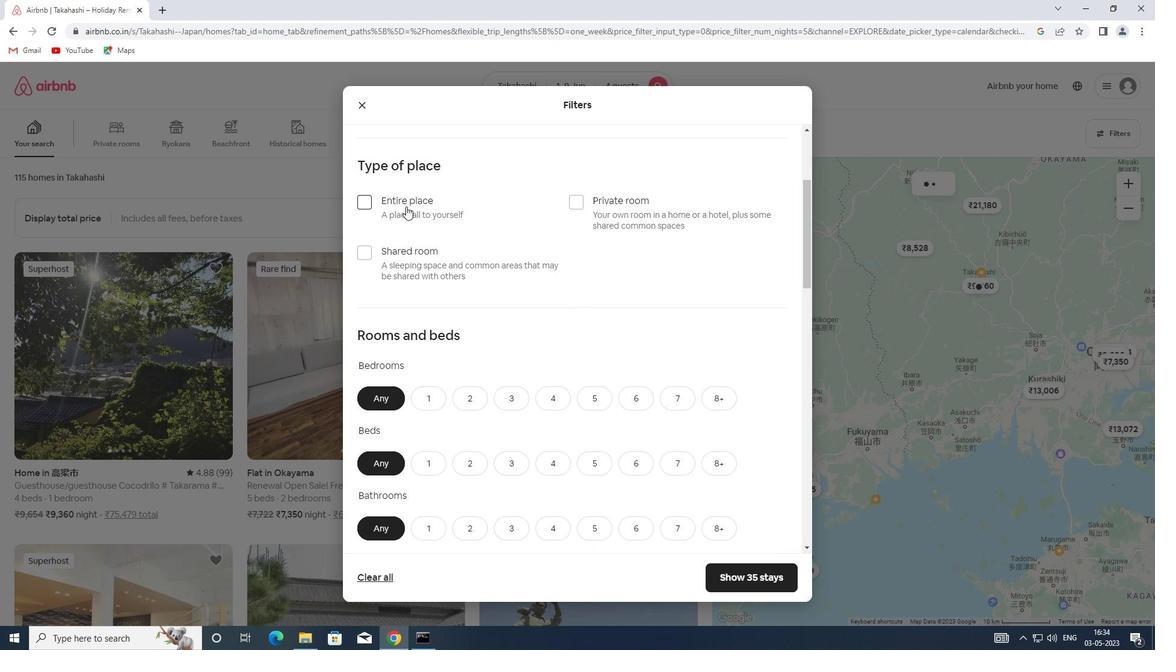 
Action: Mouse scrolled (411, 240) with delta (0, 0)
Screenshot: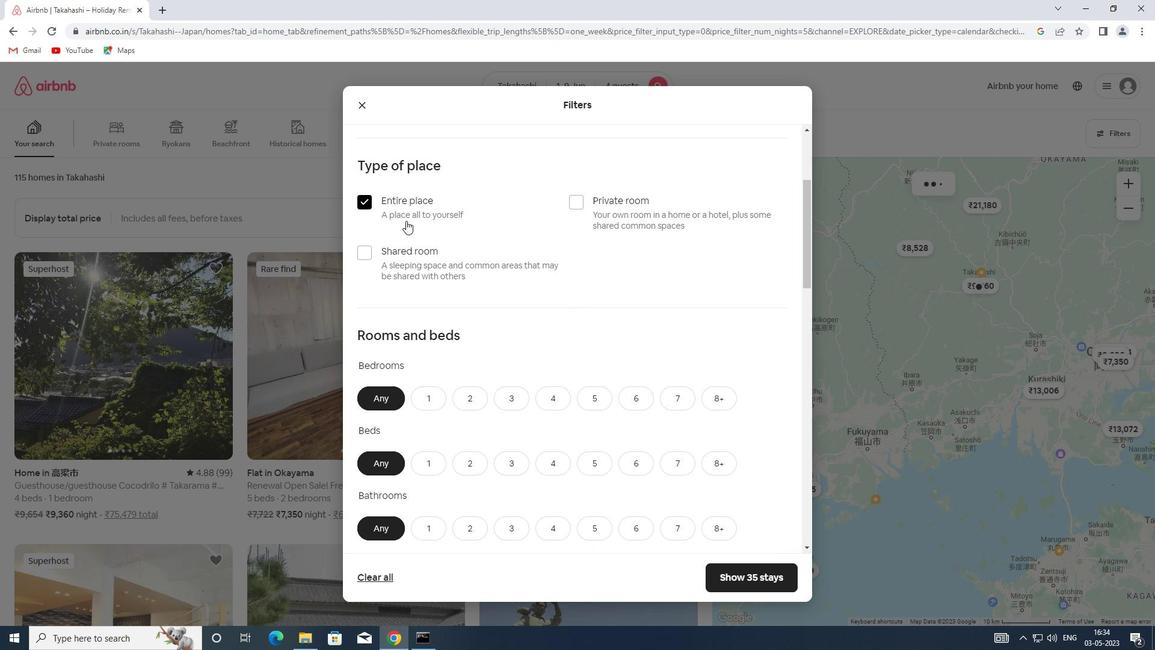 
Action: Mouse scrolled (411, 240) with delta (0, 0)
Screenshot: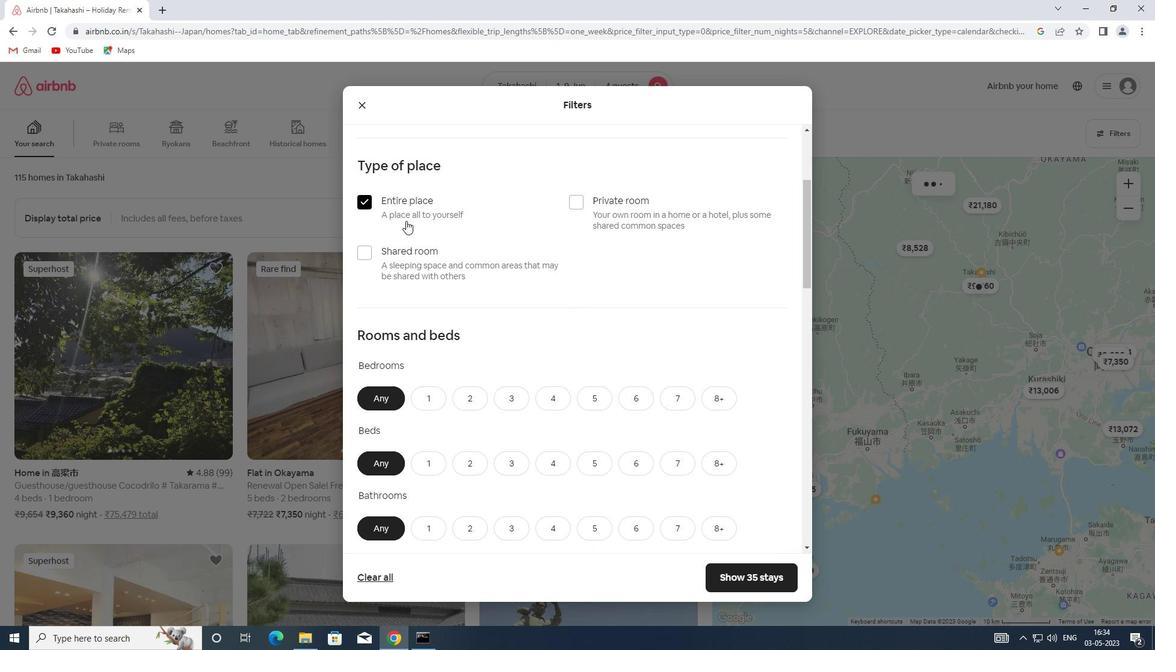 
Action: Mouse scrolled (411, 240) with delta (0, 0)
Screenshot: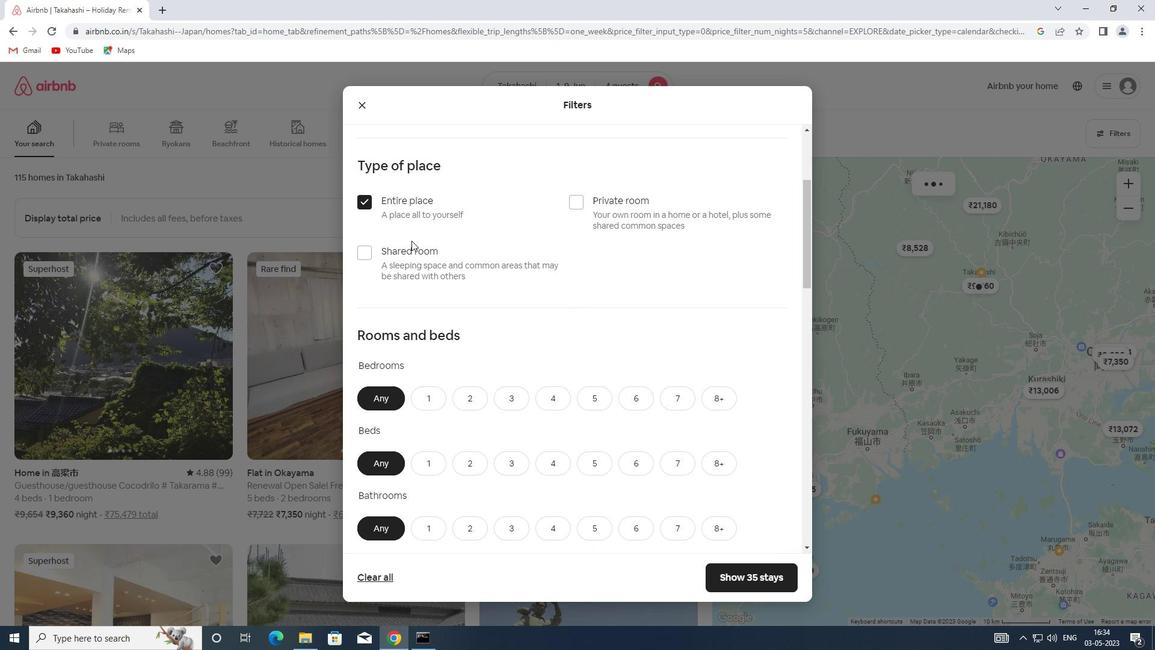 
Action: Mouse moved to (462, 217)
Screenshot: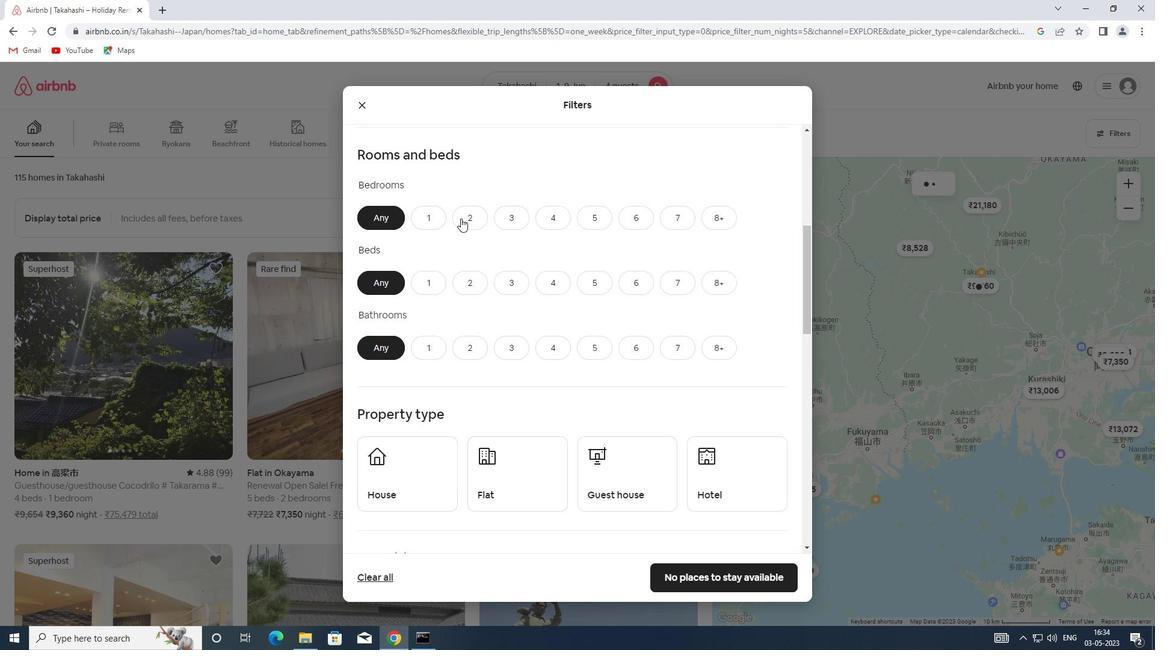 
Action: Mouse pressed left at (462, 217)
Screenshot: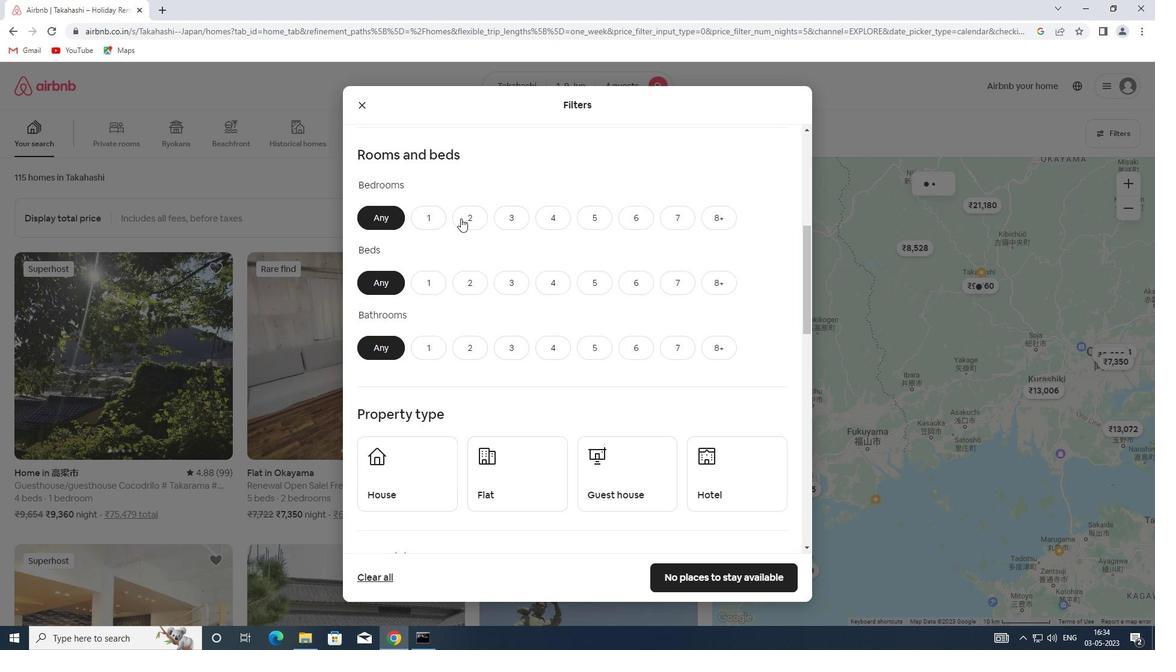 
Action: Mouse moved to (472, 287)
Screenshot: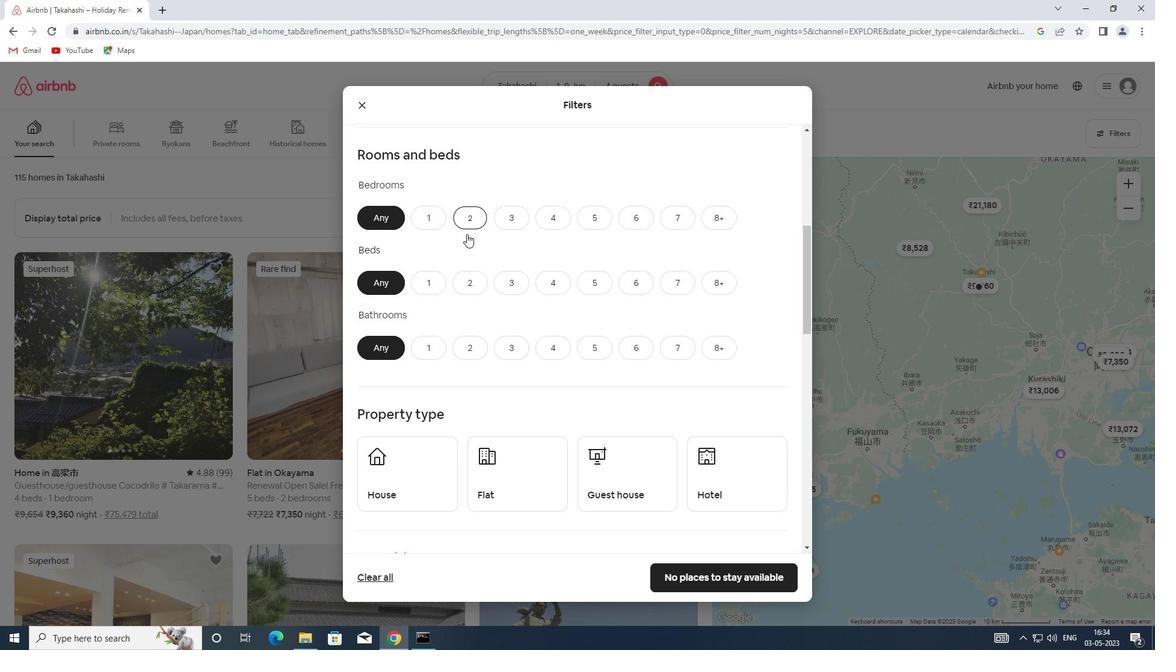 
Action: Mouse pressed left at (472, 287)
Screenshot: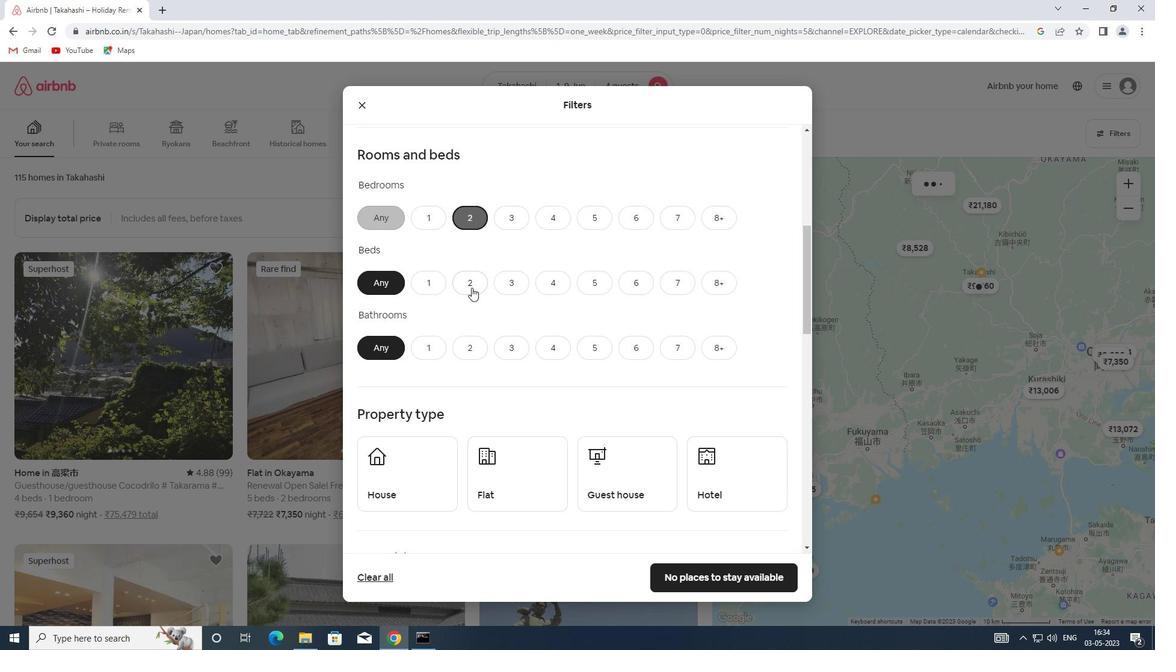 
Action: Mouse moved to (469, 344)
Screenshot: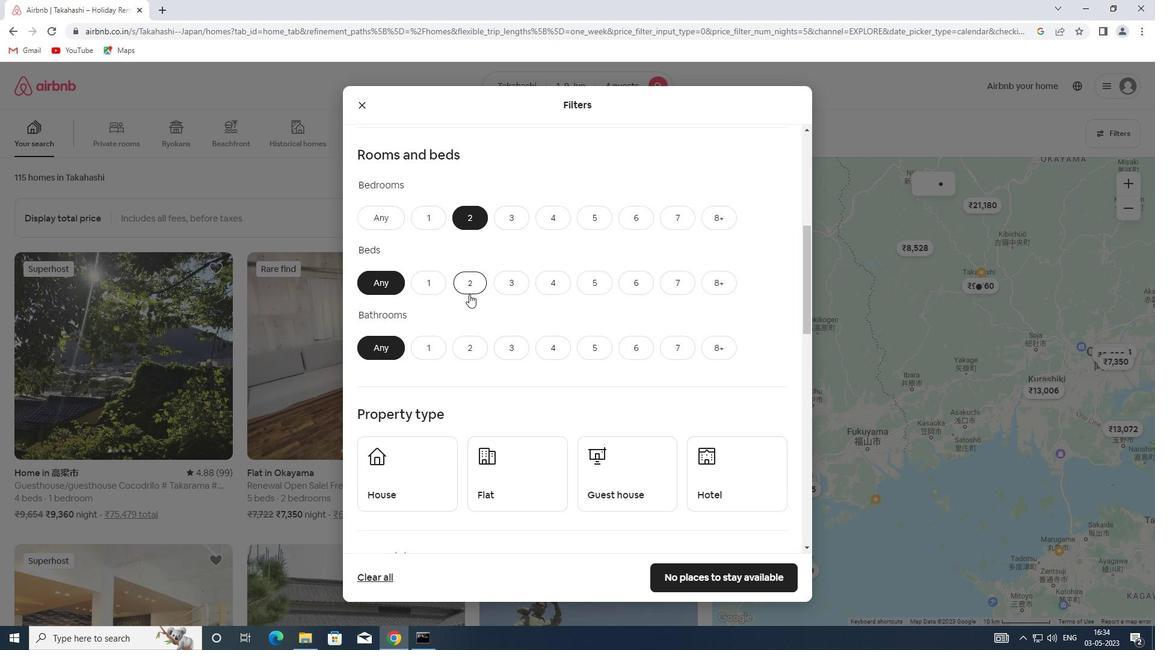
Action: Mouse pressed left at (469, 344)
Screenshot: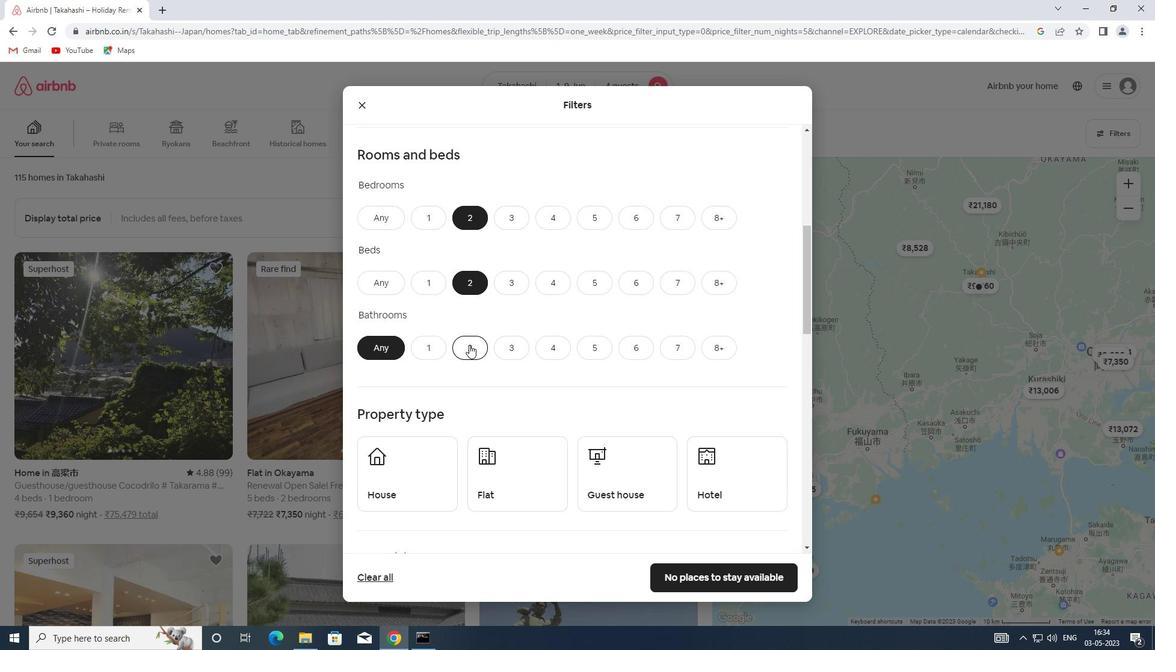 
Action: Mouse scrolled (469, 344) with delta (0, 0)
Screenshot: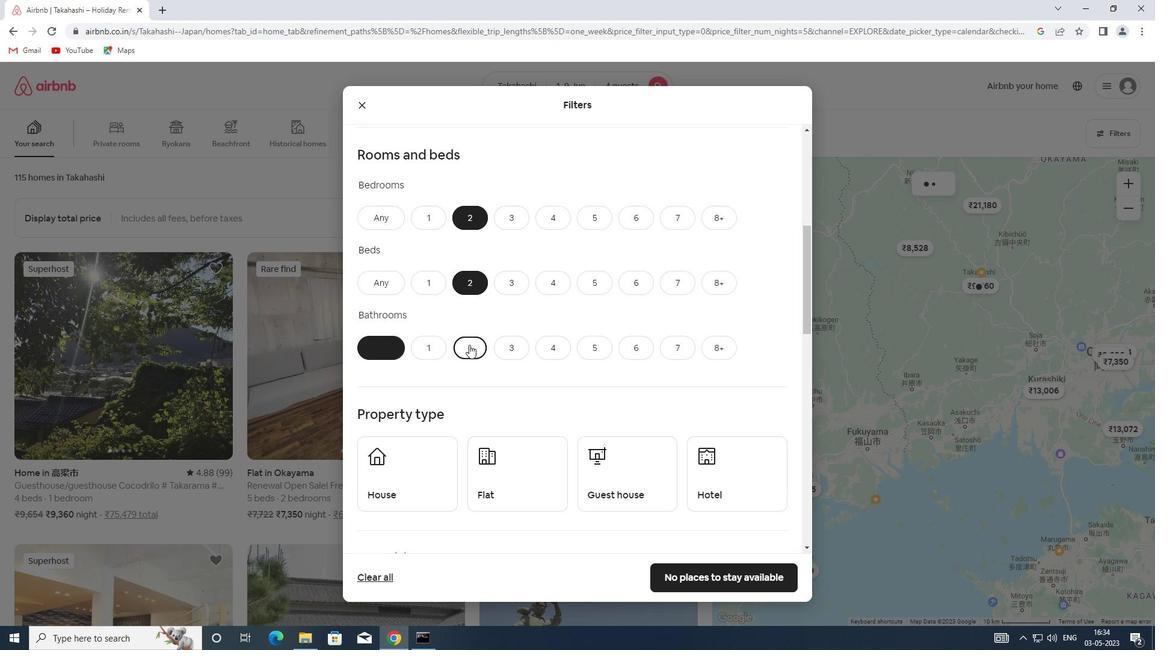 
Action: Mouse scrolled (469, 344) with delta (0, 0)
Screenshot: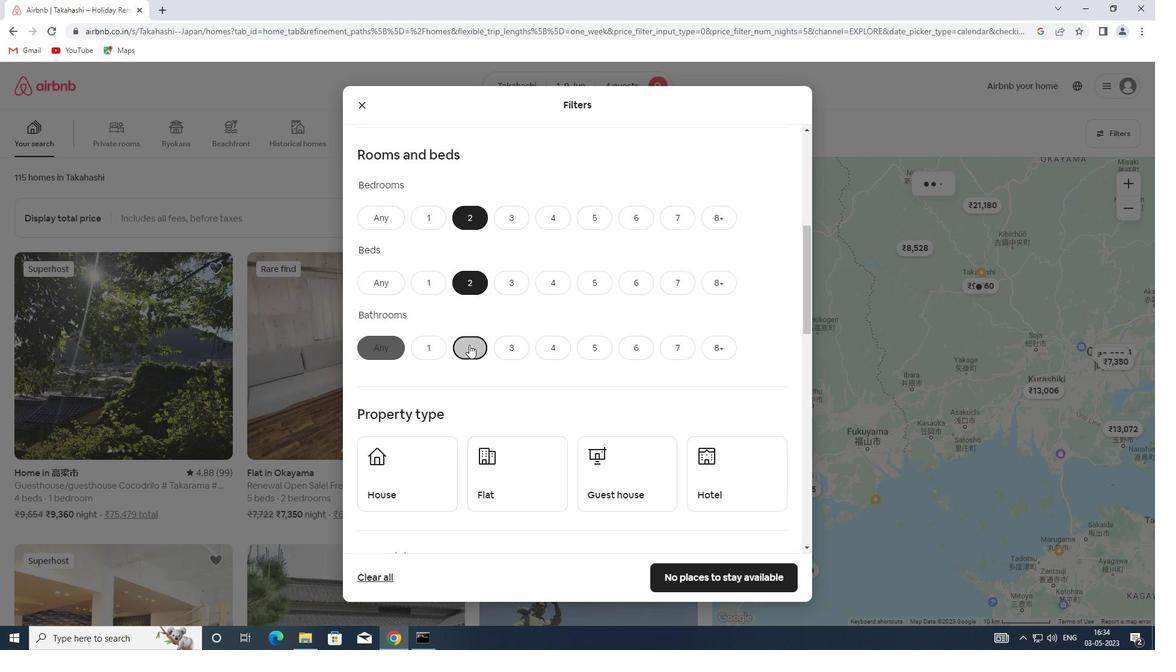 
Action: Mouse scrolled (469, 344) with delta (0, 0)
Screenshot: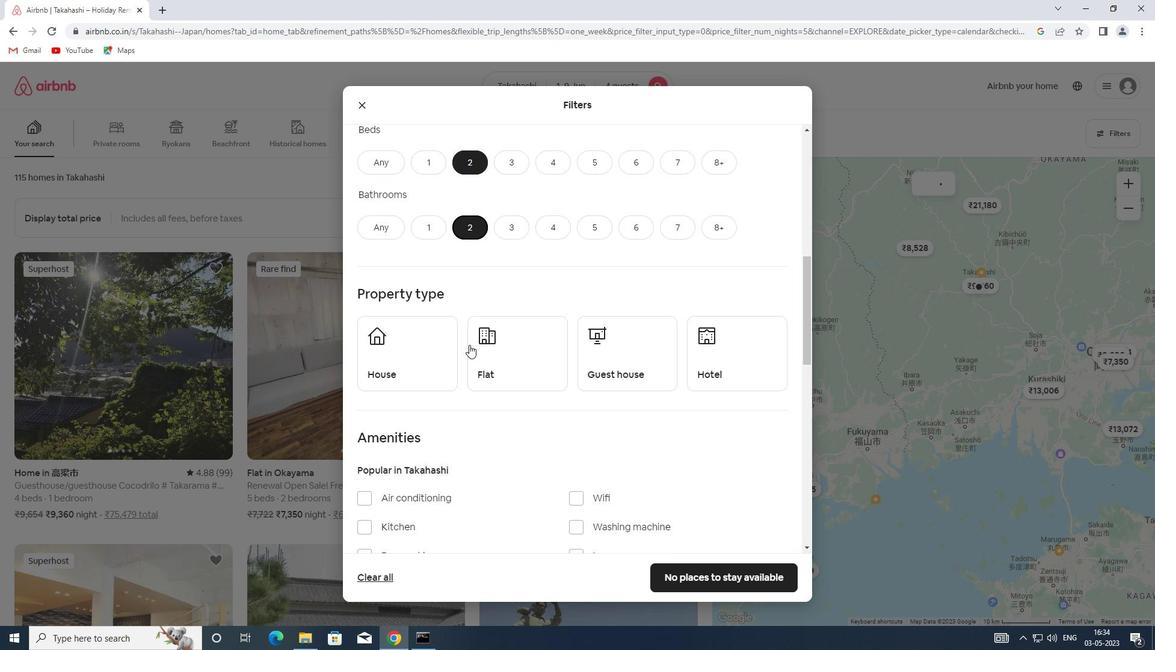 
Action: Mouse moved to (447, 313)
Screenshot: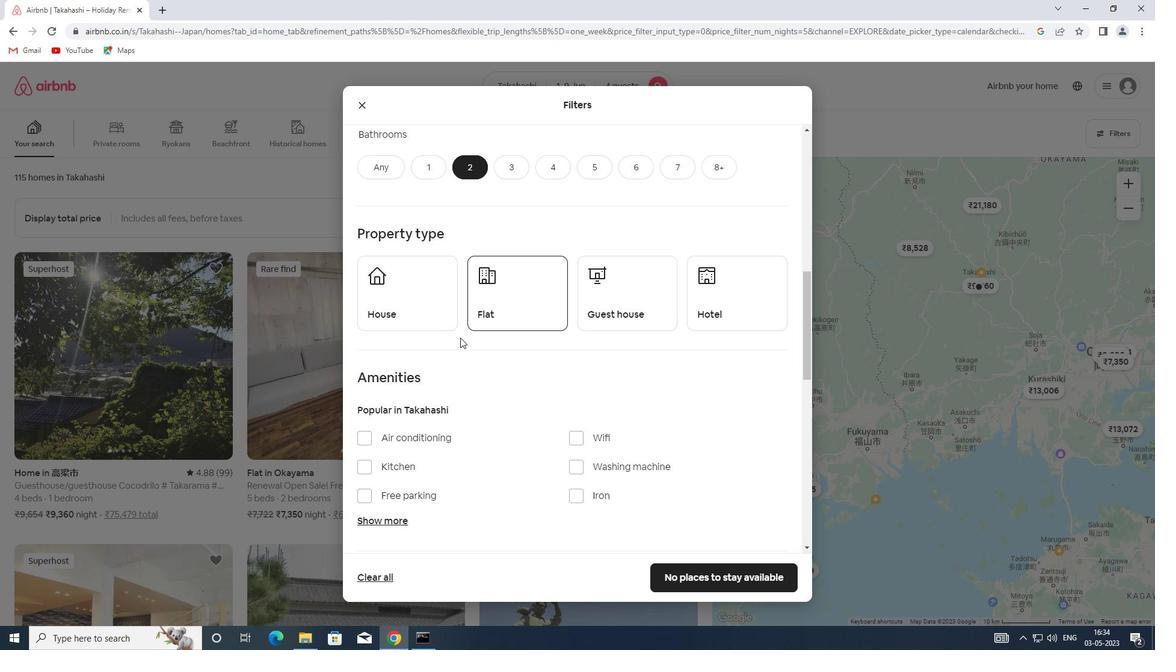 
Action: Mouse pressed left at (447, 313)
Screenshot: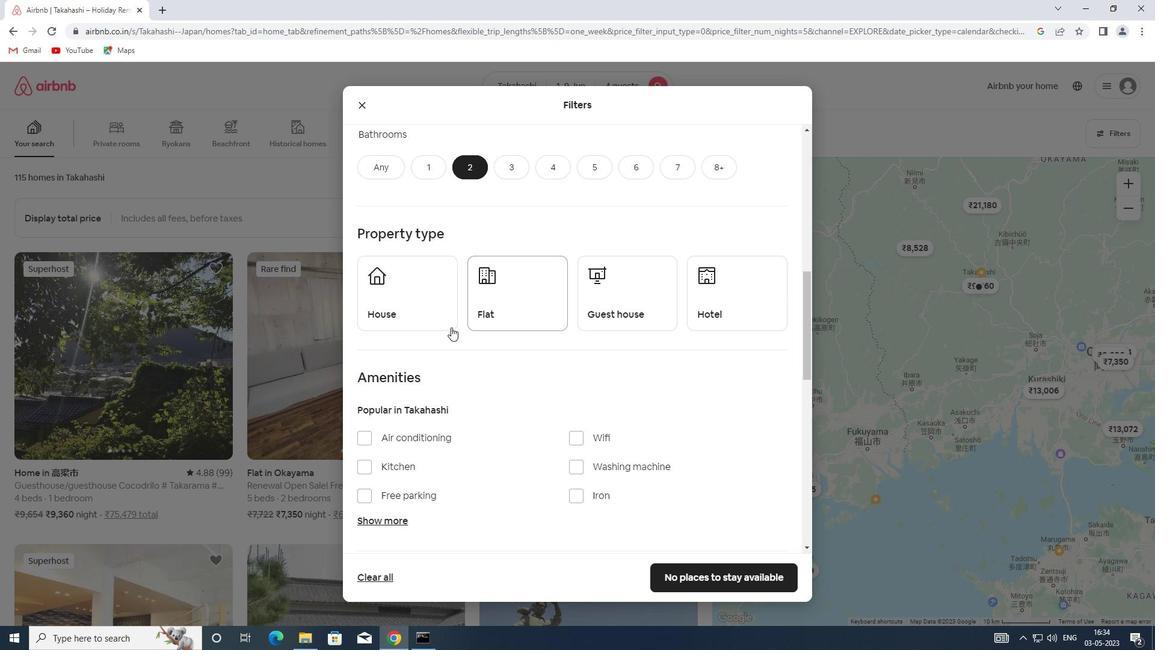 
Action: Mouse moved to (499, 307)
Screenshot: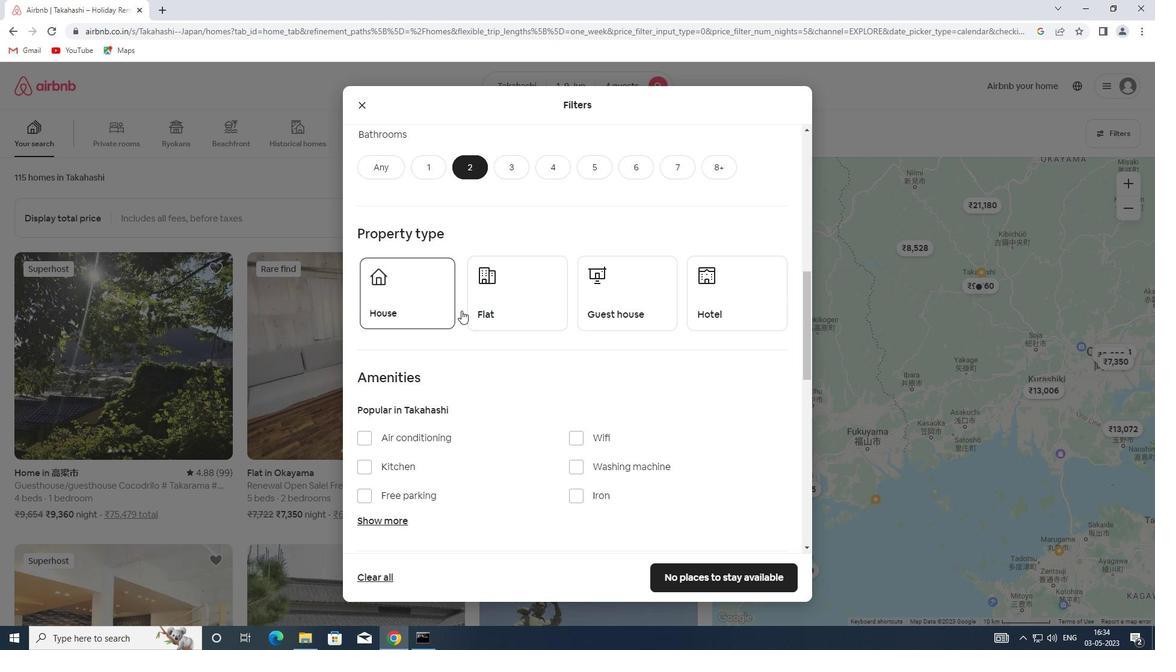
Action: Mouse pressed left at (499, 307)
Screenshot: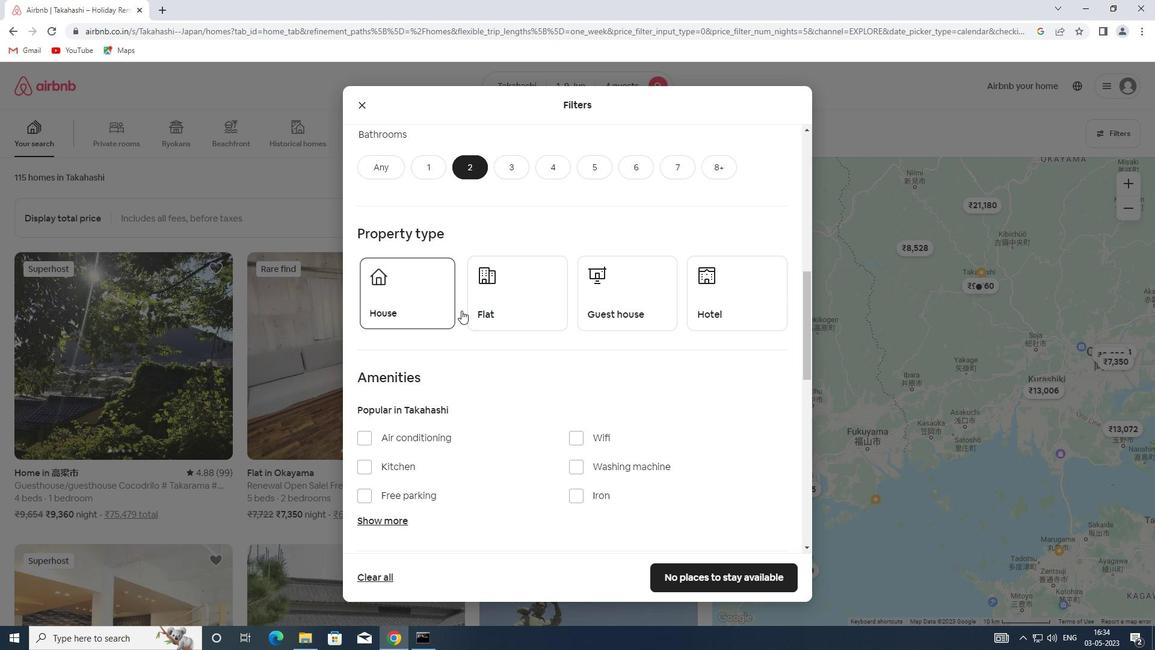 
Action: Mouse moved to (611, 305)
Screenshot: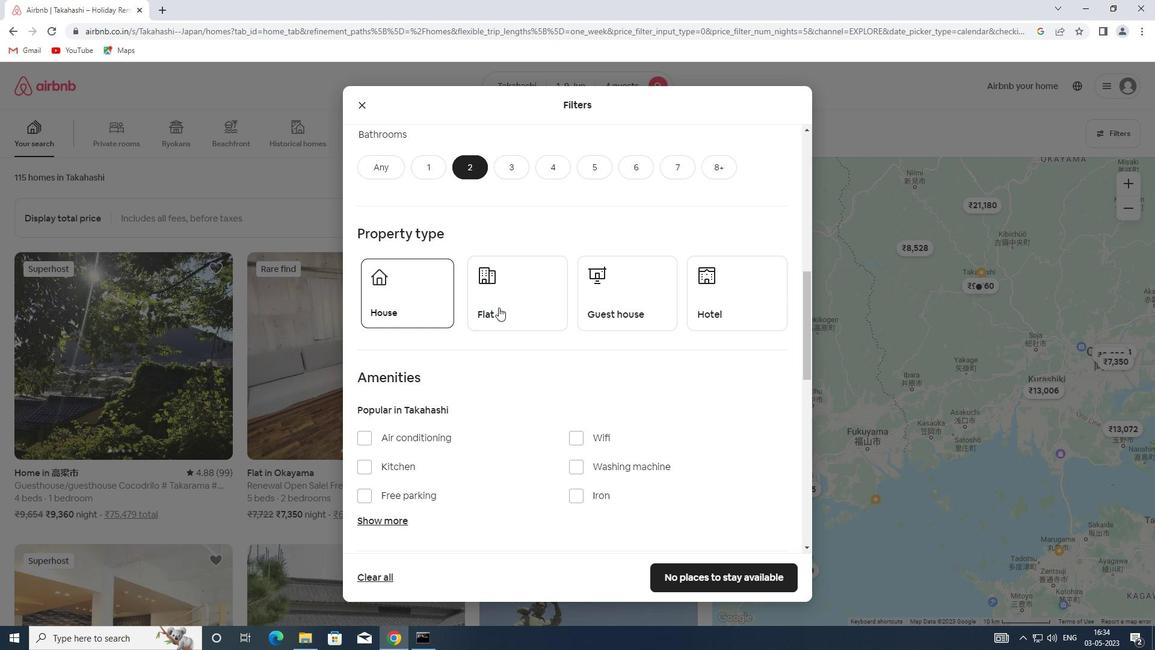 
Action: Mouse pressed left at (611, 305)
Screenshot: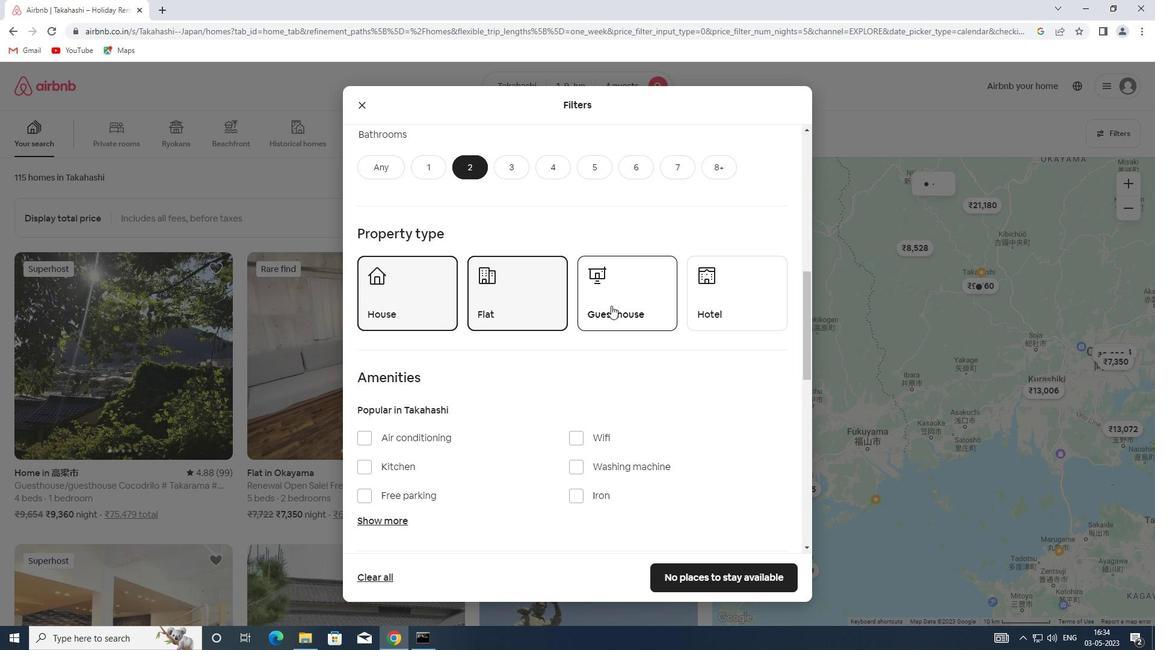 
Action: Mouse scrolled (611, 305) with delta (0, 0)
Screenshot: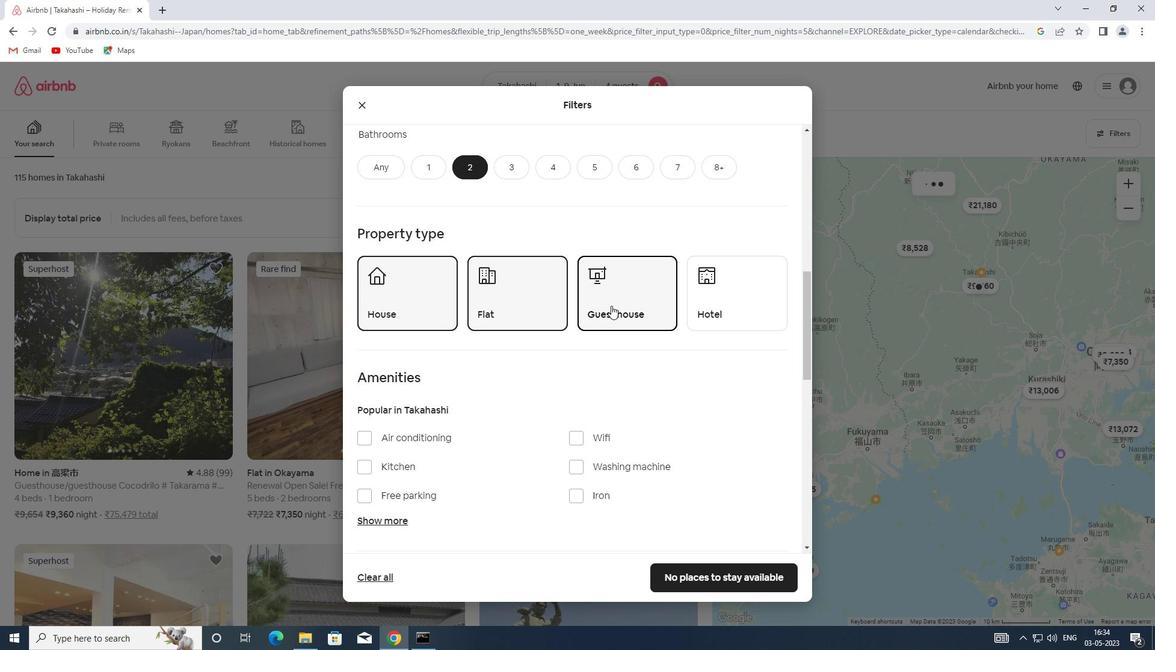 
Action: Mouse scrolled (611, 305) with delta (0, 0)
Screenshot: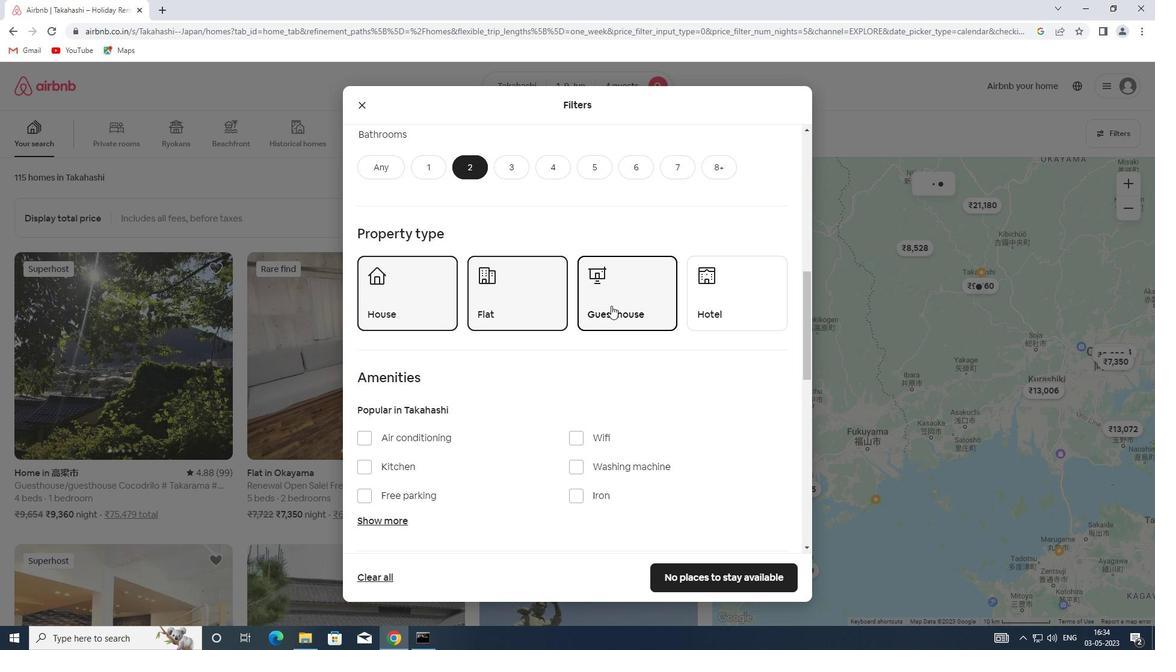 
Action: Mouse scrolled (611, 305) with delta (0, 0)
Screenshot: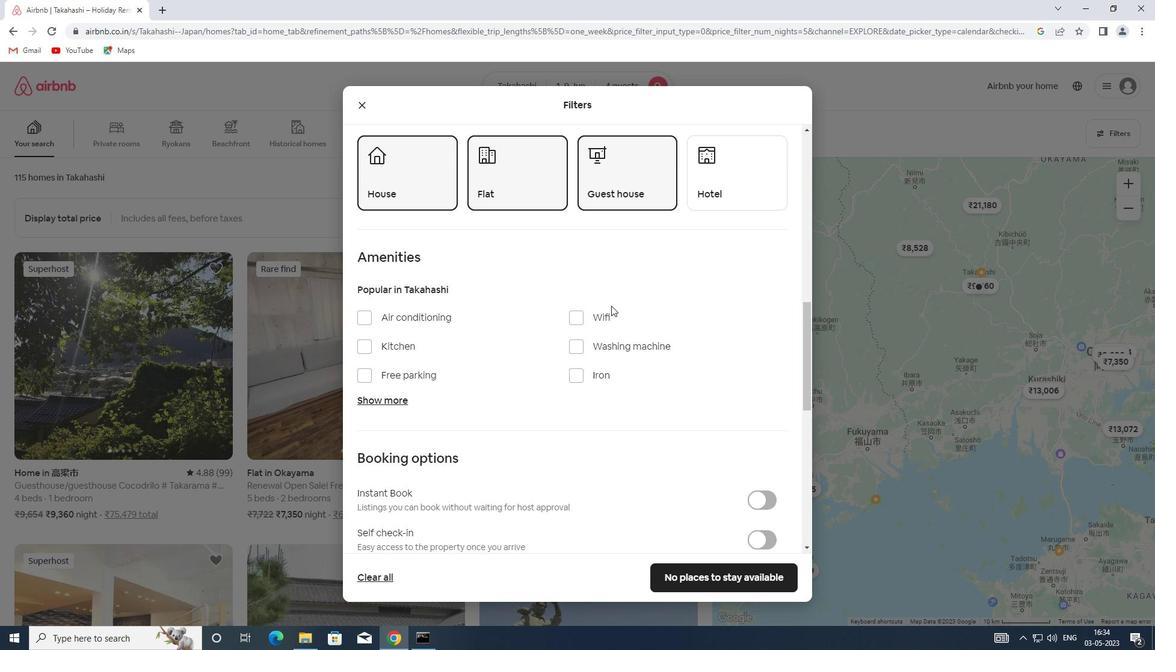 
Action: Mouse scrolled (611, 305) with delta (0, 0)
Screenshot: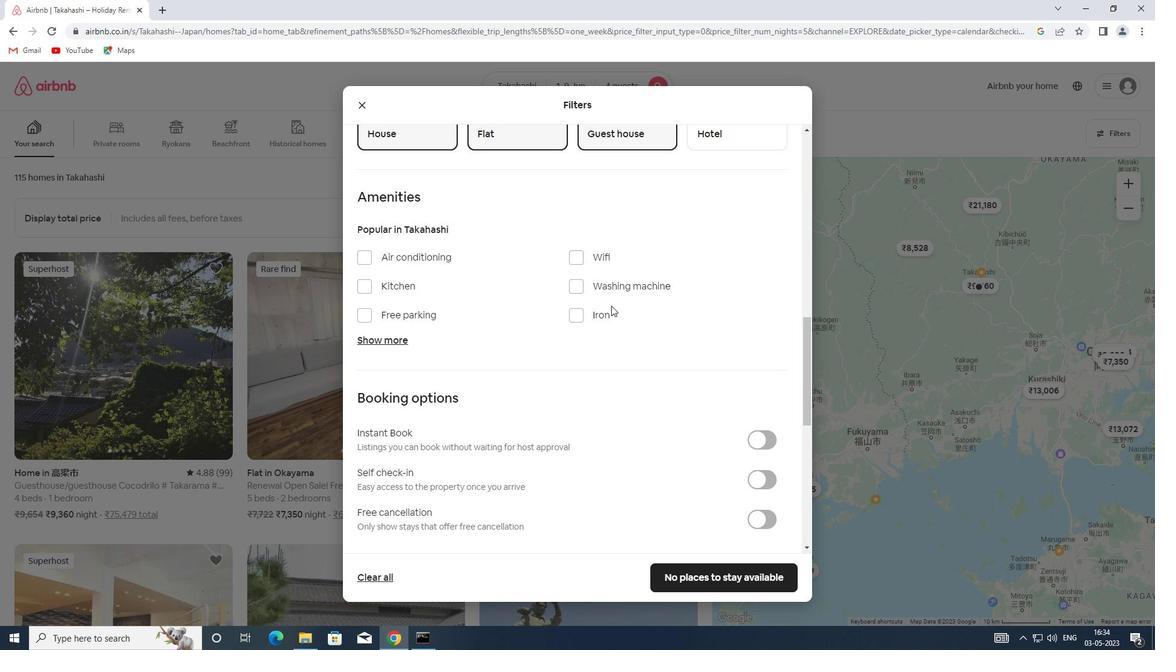 
Action: Mouse scrolled (611, 305) with delta (0, 0)
Screenshot: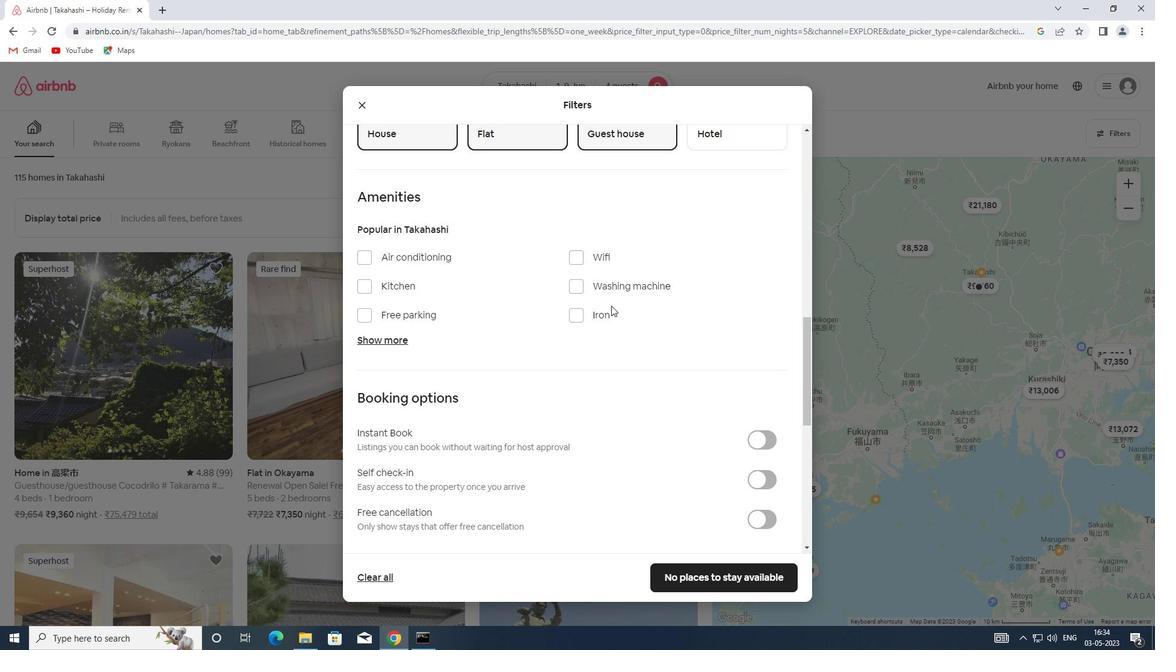 
Action: Mouse scrolled (611, 305) with delta (0, 0)
Screenshot: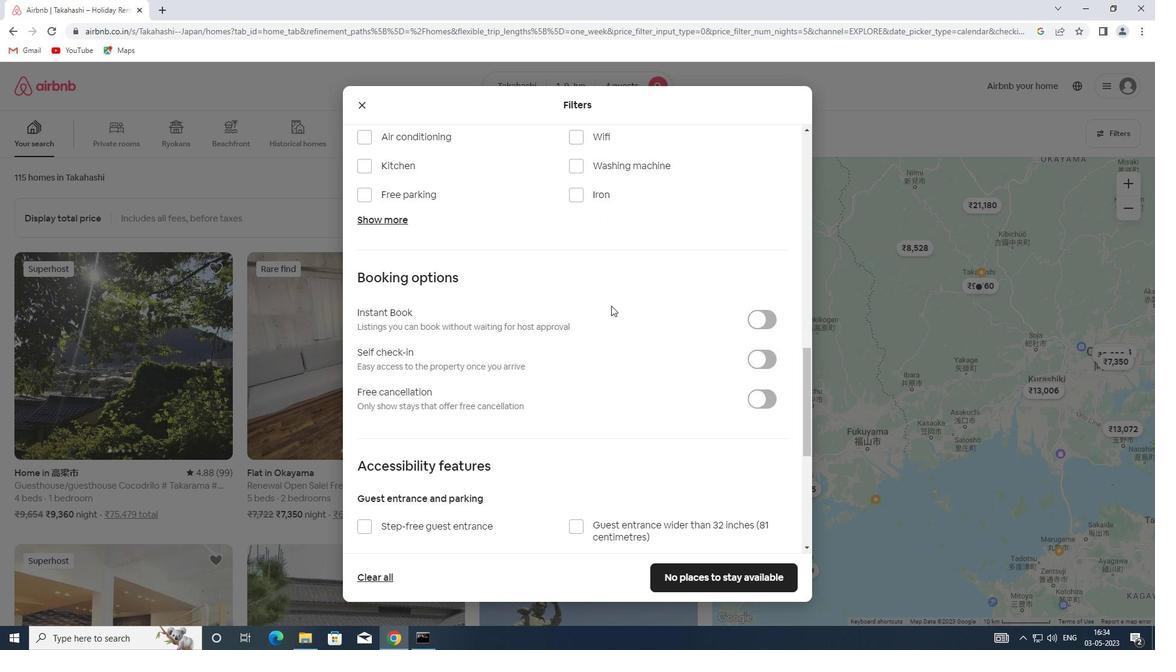 
Action: Mouse scrolled (611, 305) with delta (0, 0)
Screenshot: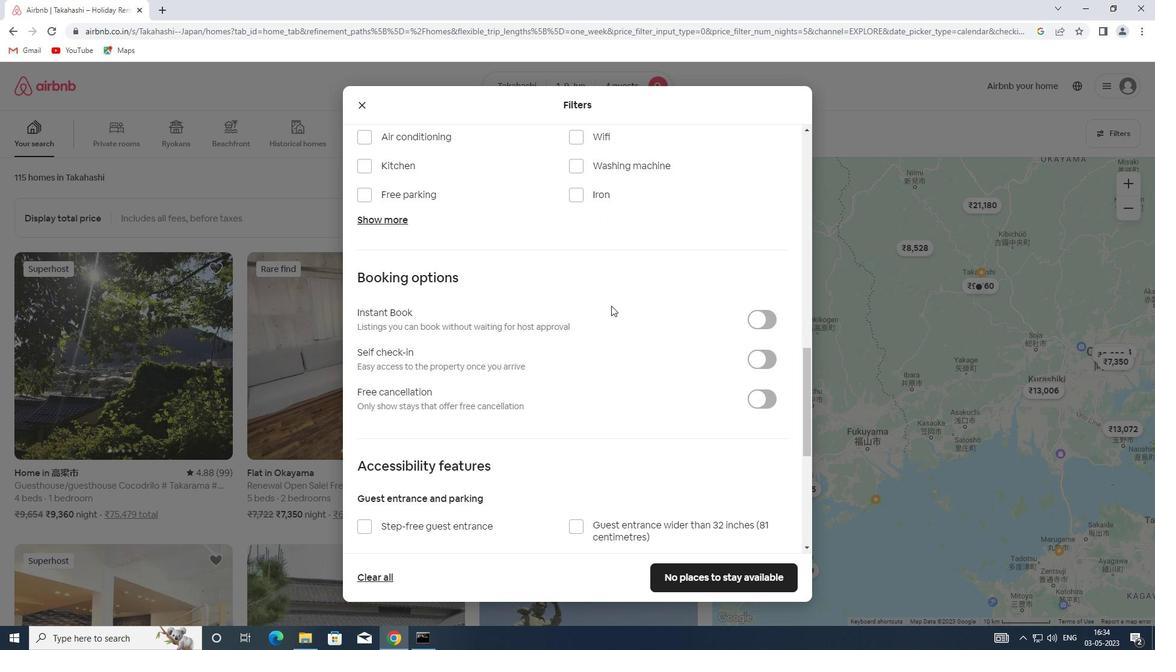 
Action: Mouse scrolled (611, 305) with delta (0, 0)
Screenshot: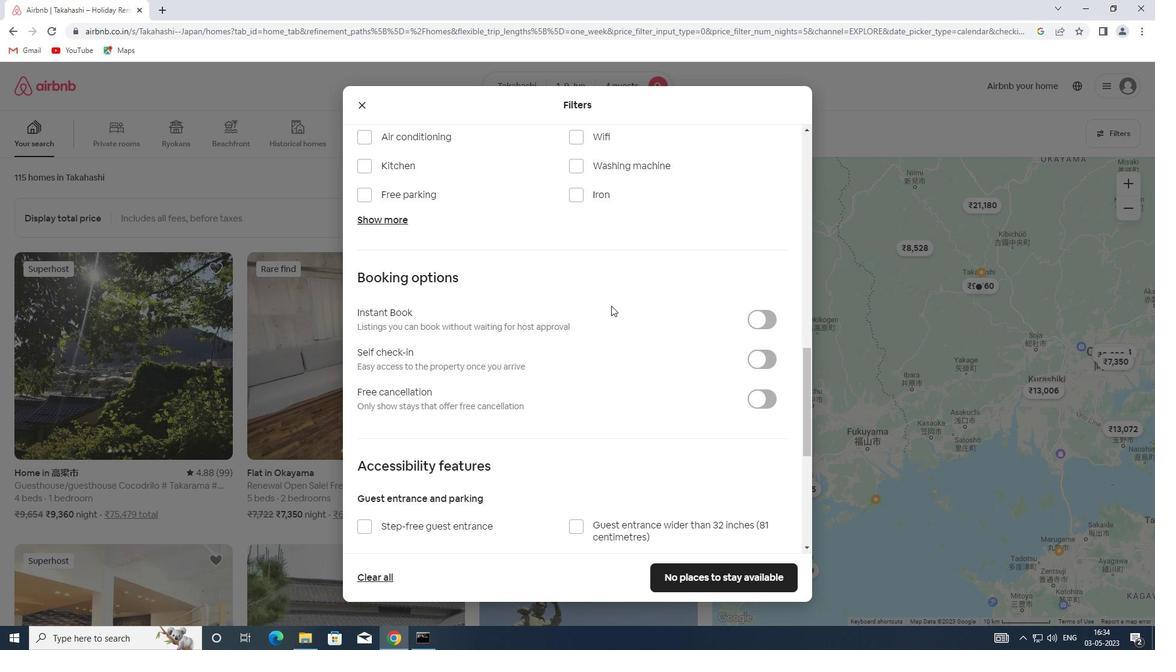 
Action: Mouse moved to (777, 172)
Screenshot: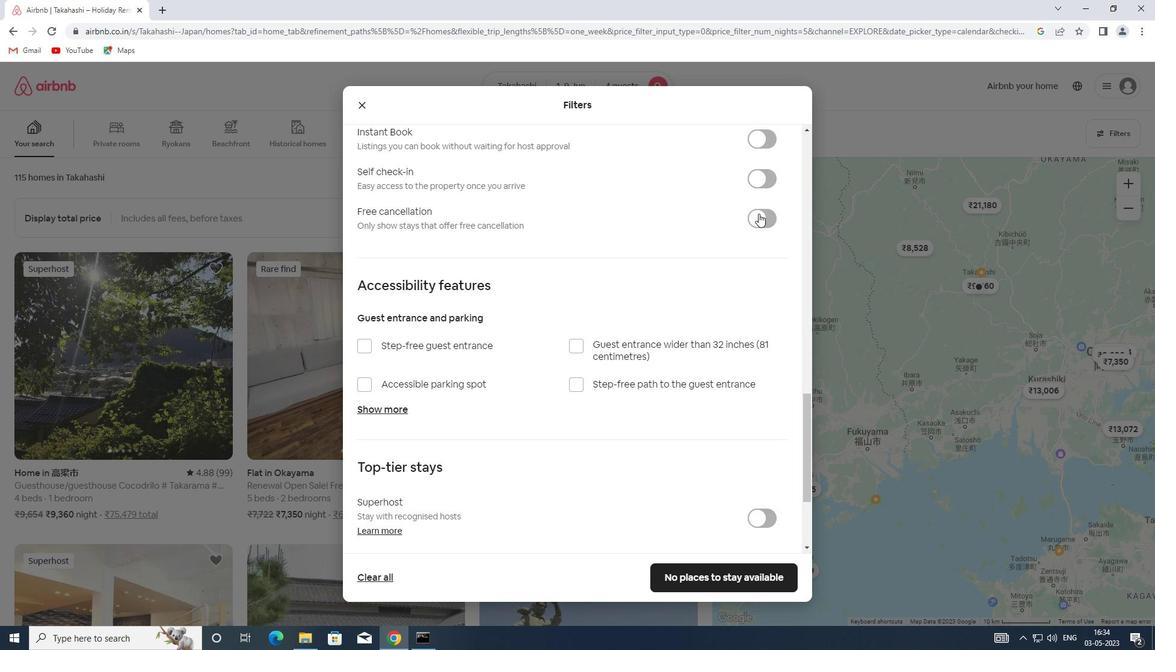 
Action: Mouse pressed left at (777, 172)
Screenshot: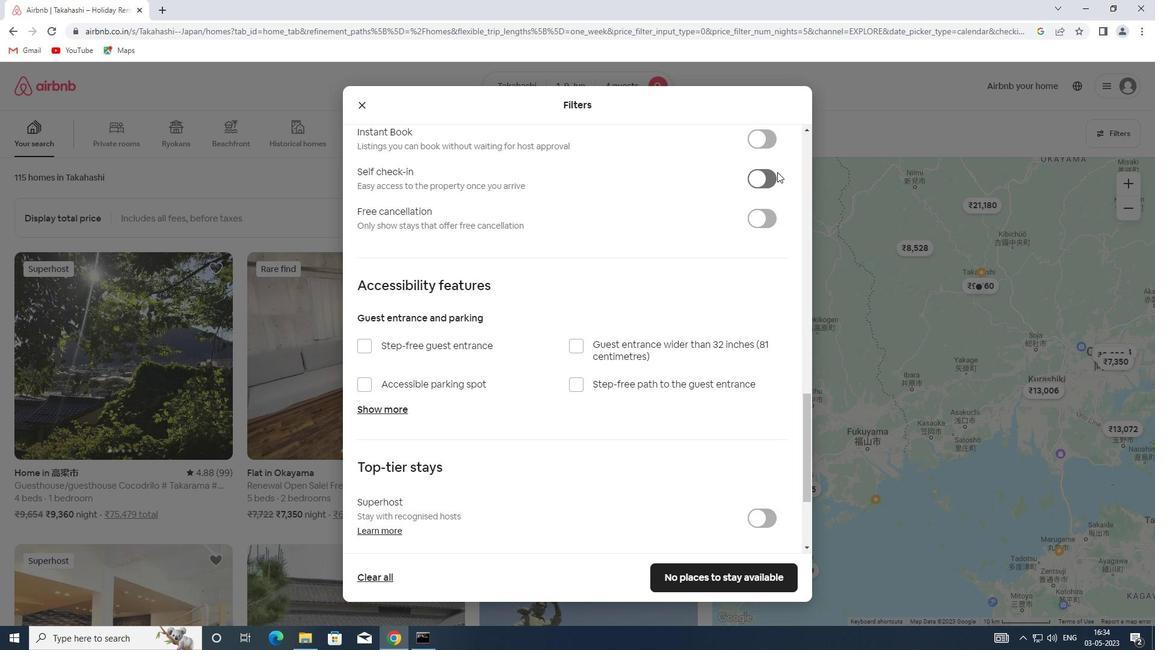 
Action: Mouse moved to (763, 180)
Screenshot: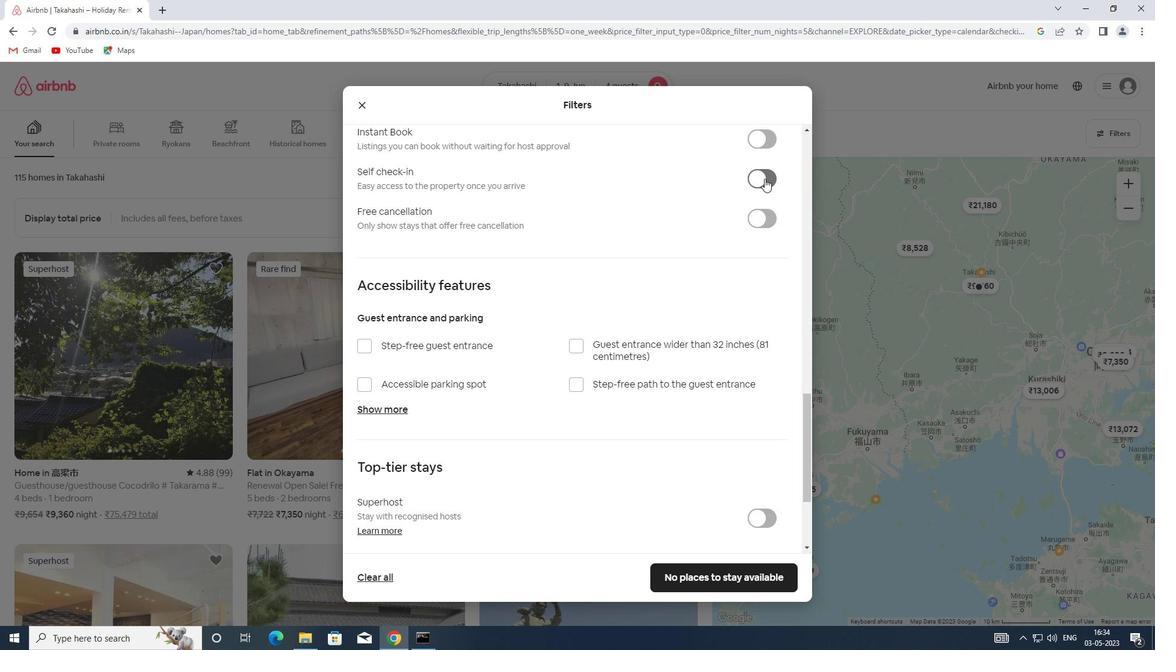 
Action: Mouse pressed left at (763, 180)
Screenshot: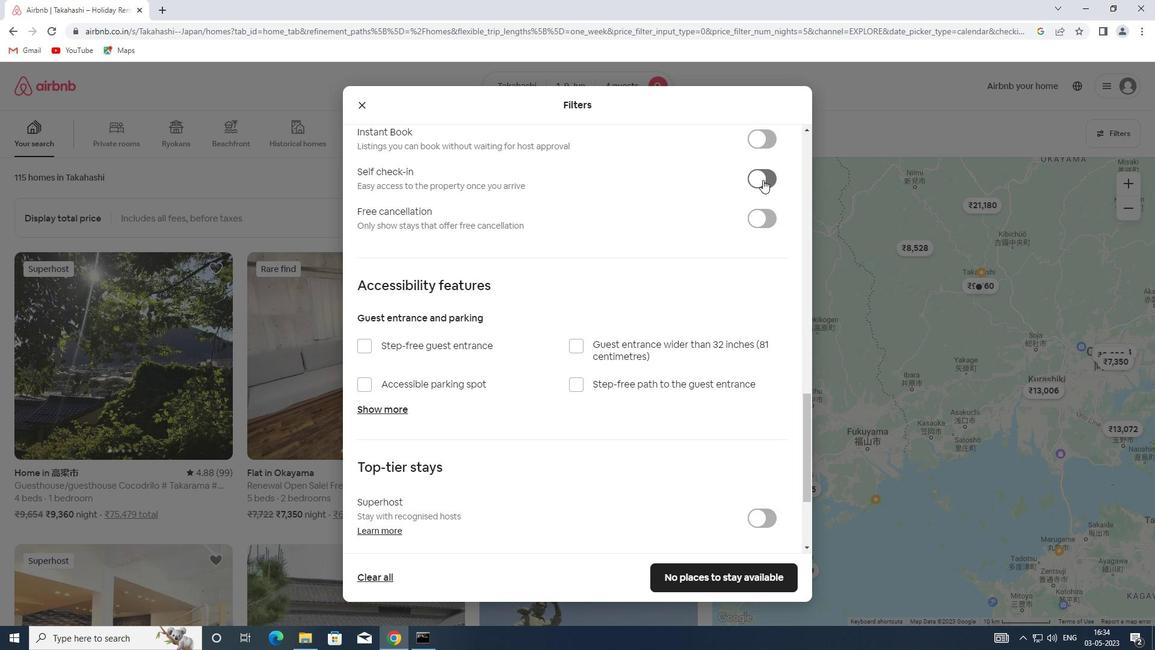 
Action: Mouse moved to (647, 290)
Screenshot: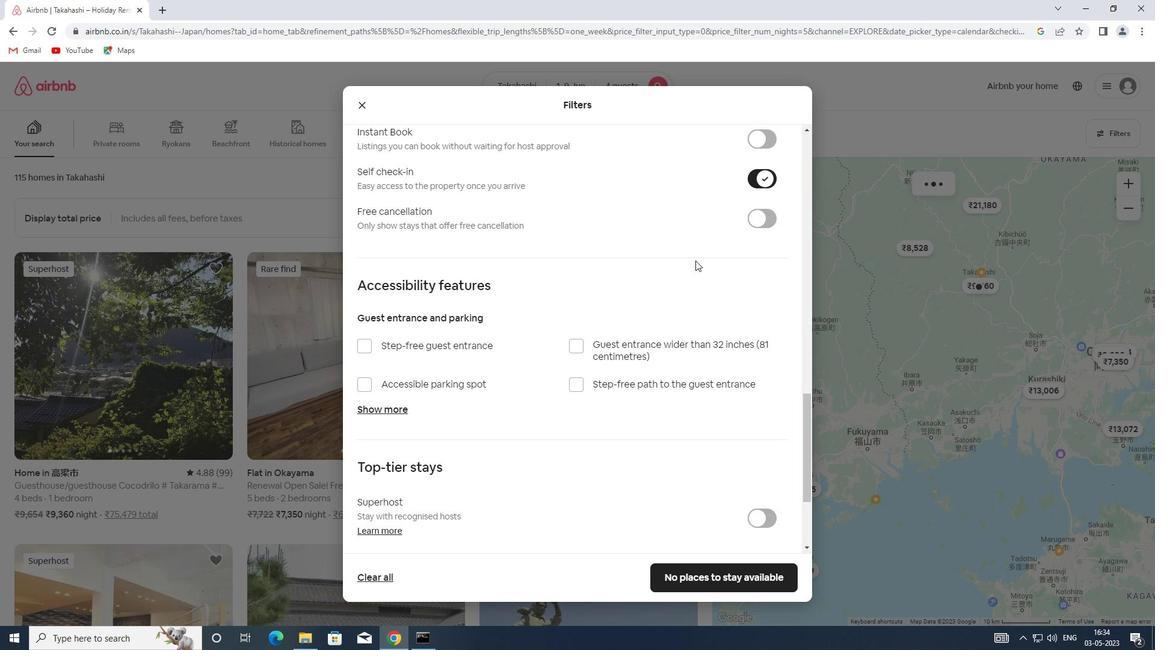 
Action: Mouse scrolled (647, 290) with delta (0, 0)
Screenshot: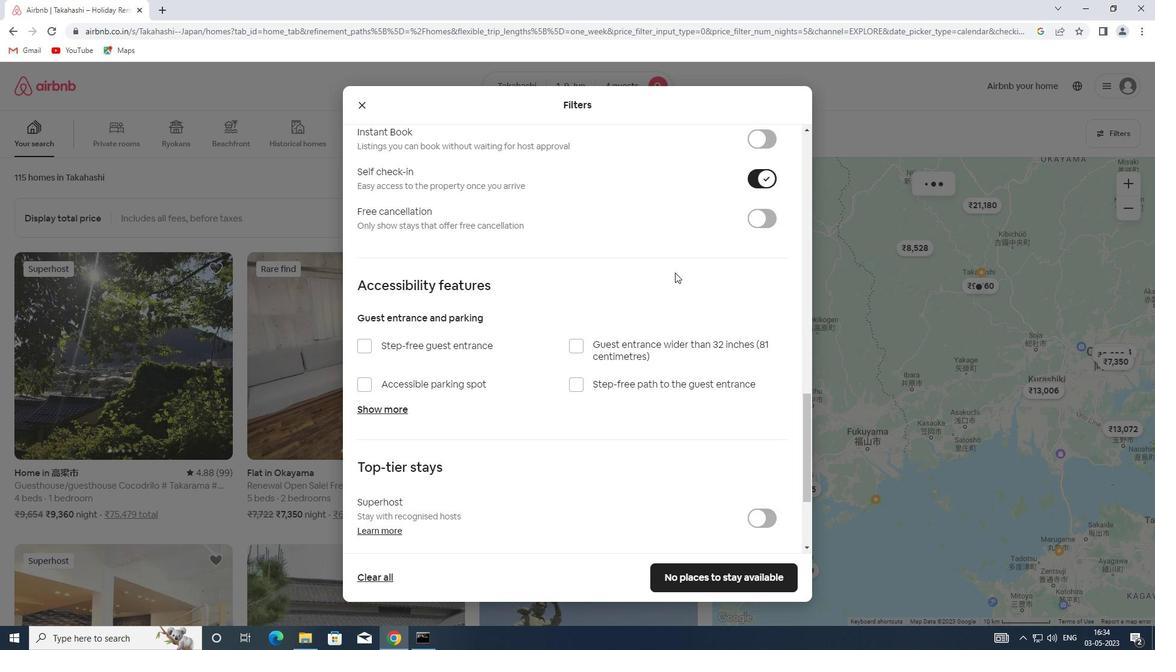 
Action: Mouse scrolled (647, 290) with delta (0, 0)
Screenshot: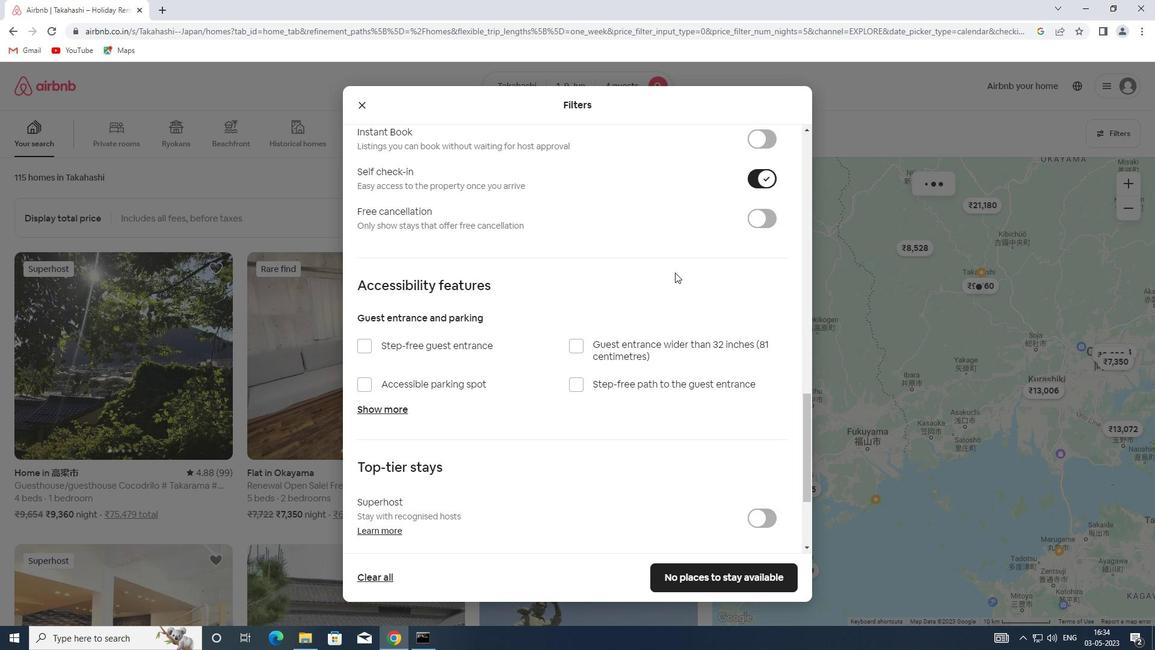 
Action: Mouse scrolled (647, 290) with delta (0, 0)
Screenshot: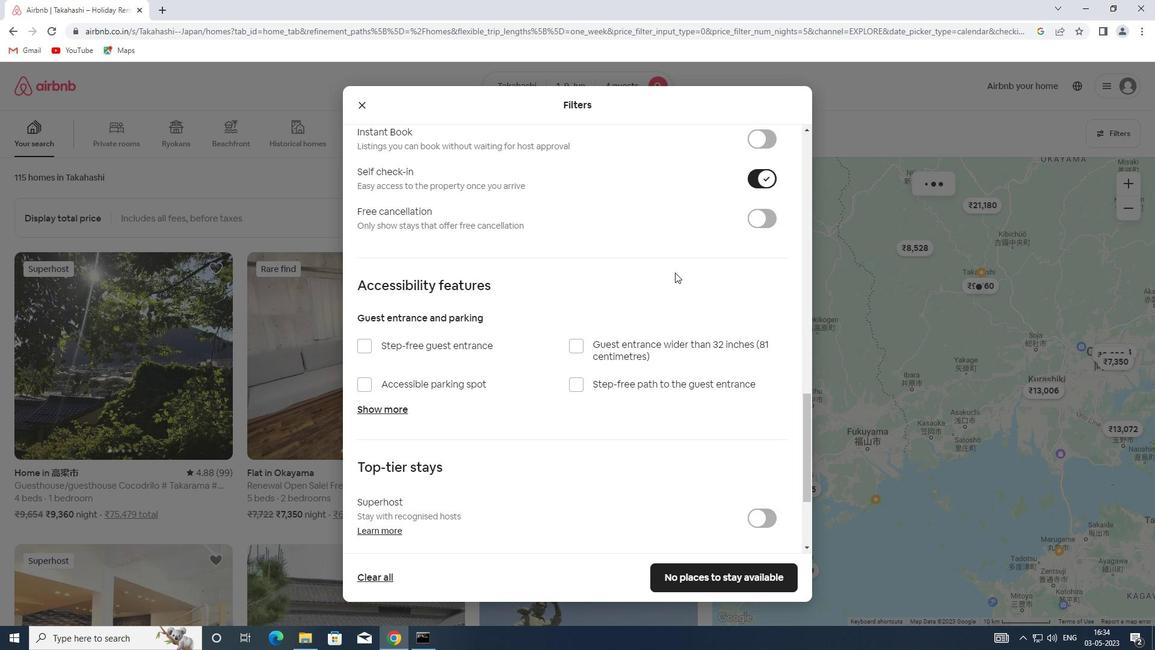 
Action: Mouse scrolled (647, 290) with delta (0, 0)
Screenshot: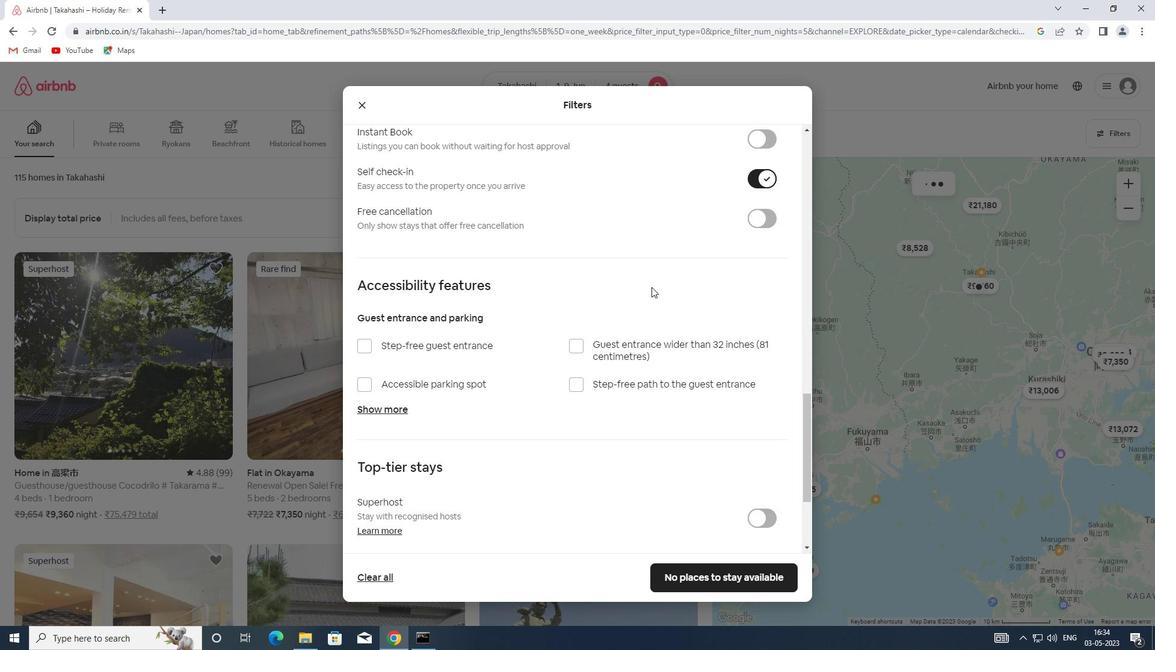 
Action: Mouse scrolled (647, 290) with delta (0, 0)
Screenshot: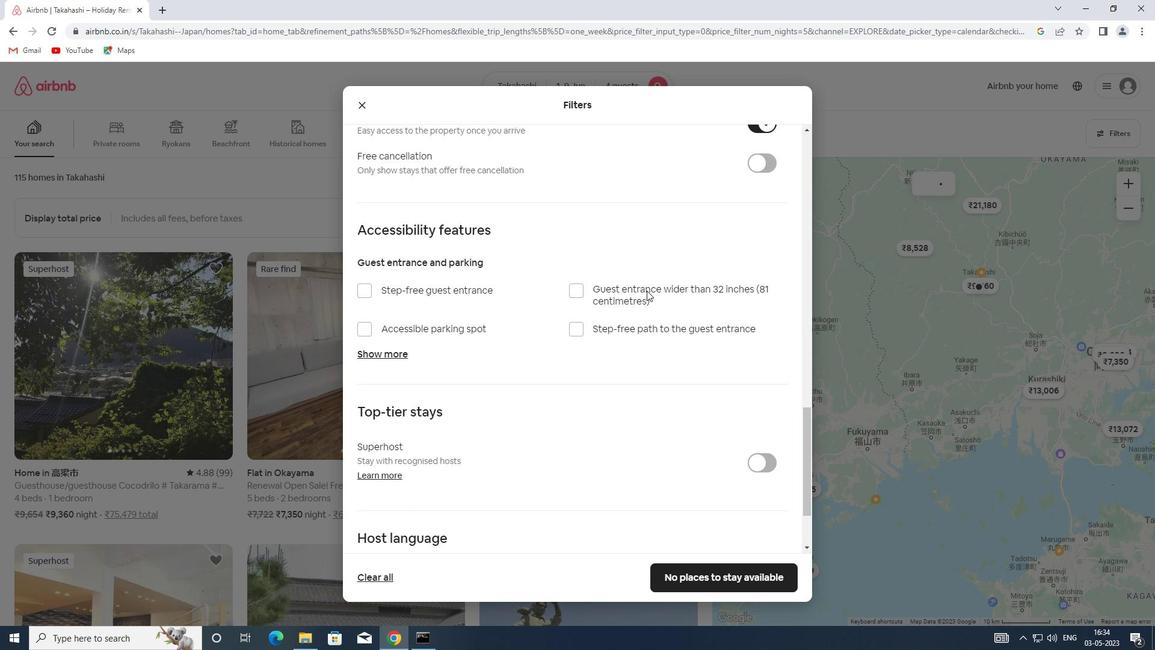 
Action: Mouse scrolled (647, 290) with delta (0, 0)
Screenshot: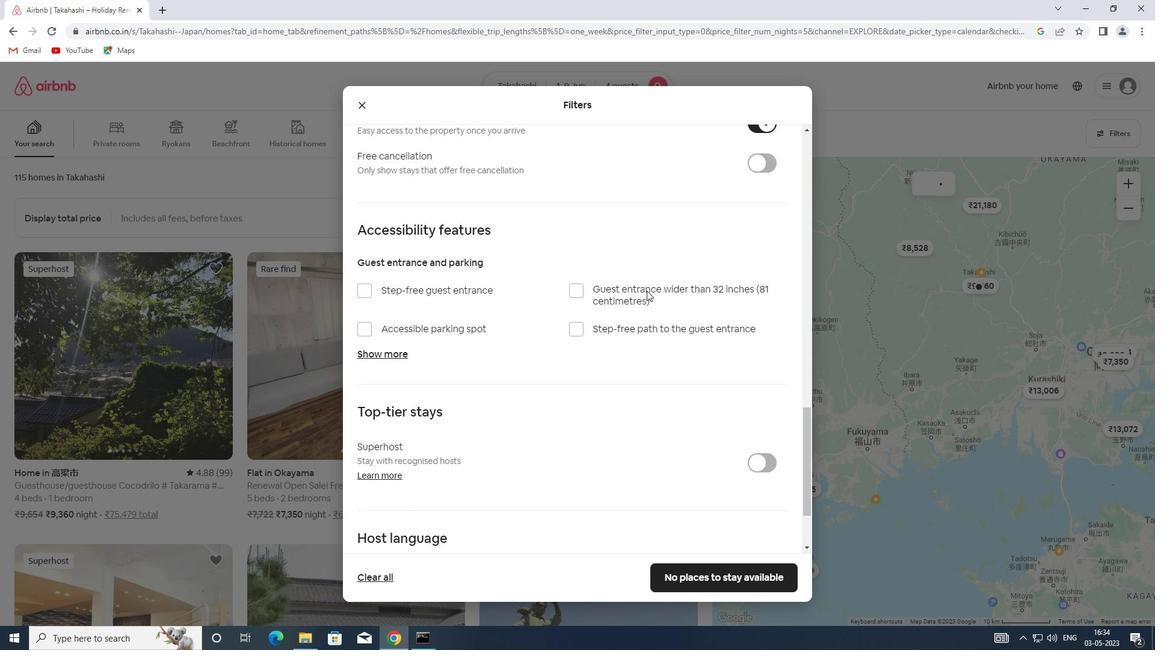 
Action: Mouse scrolled (647, 290) with delta (0, 0)
Screenshot: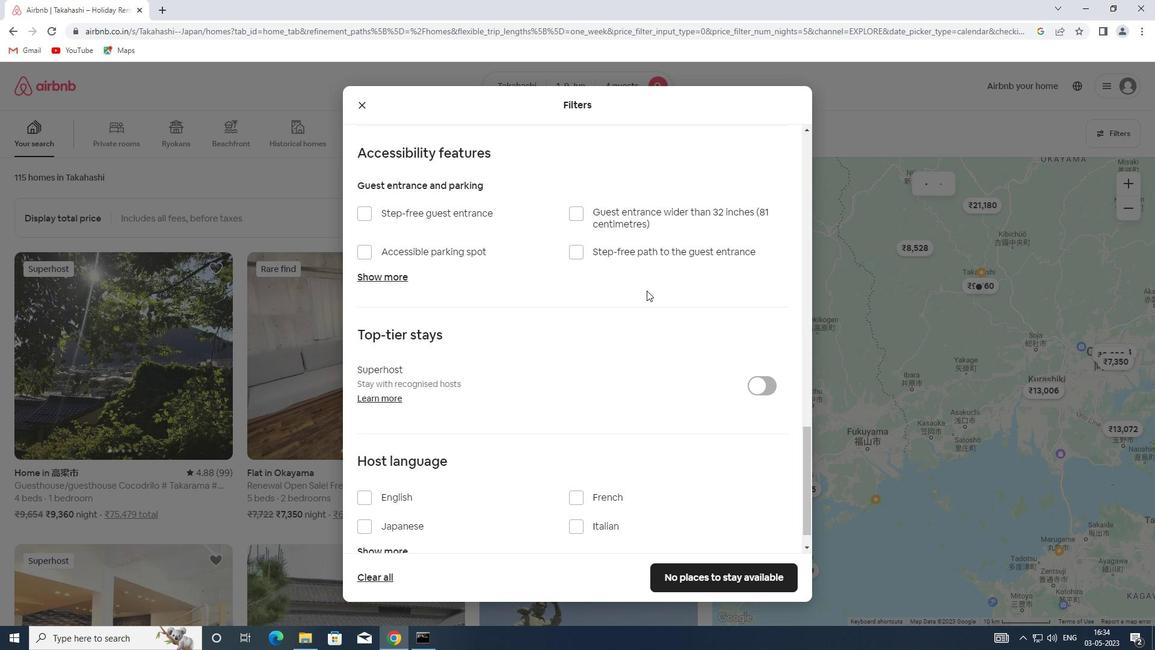 
Action: Mouse moved to (399, 463)
Screenshot: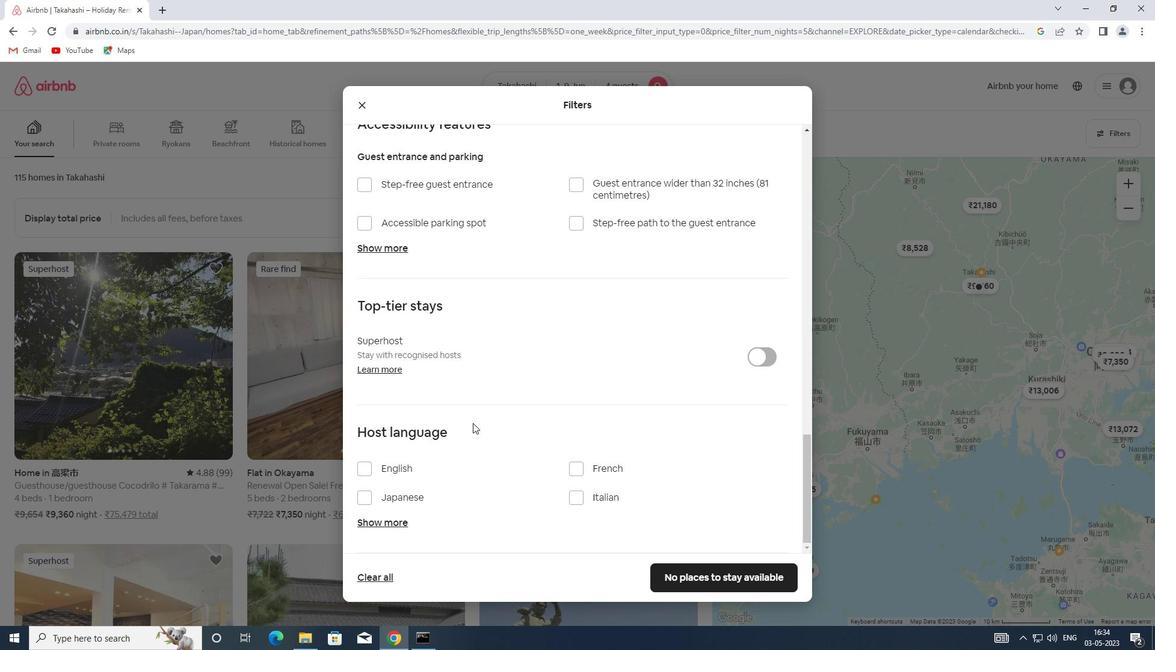 
Action: Mouse pressed left at (399, 463)
Screenshot: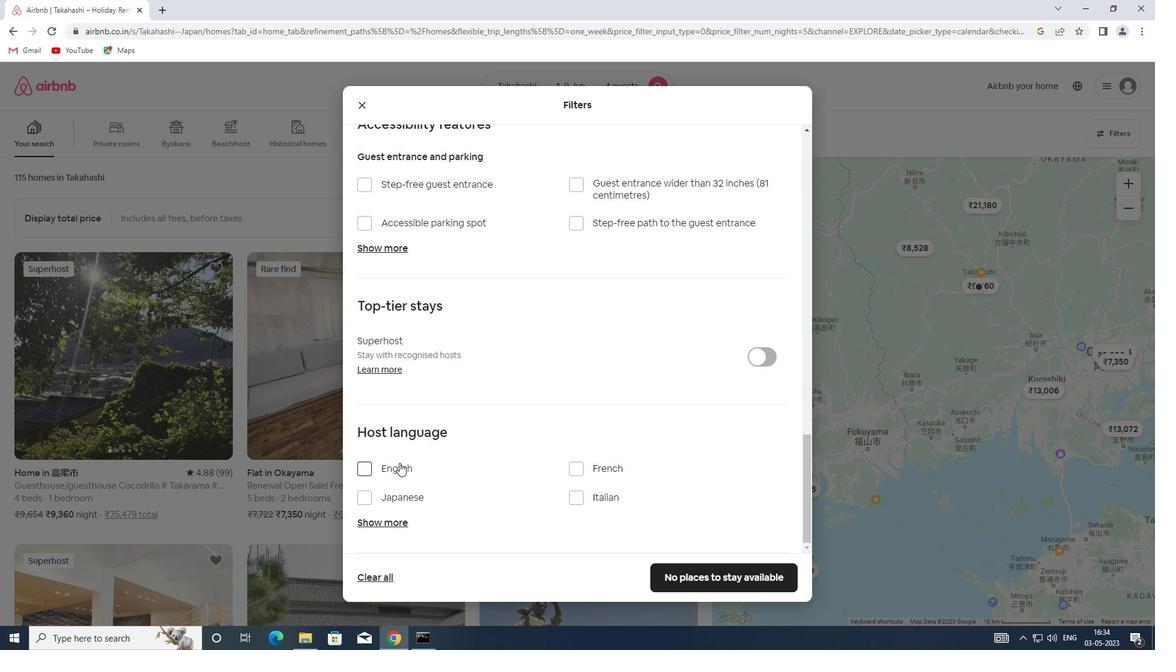 
Action: Mouse moved to (686, 581)
Screenshot: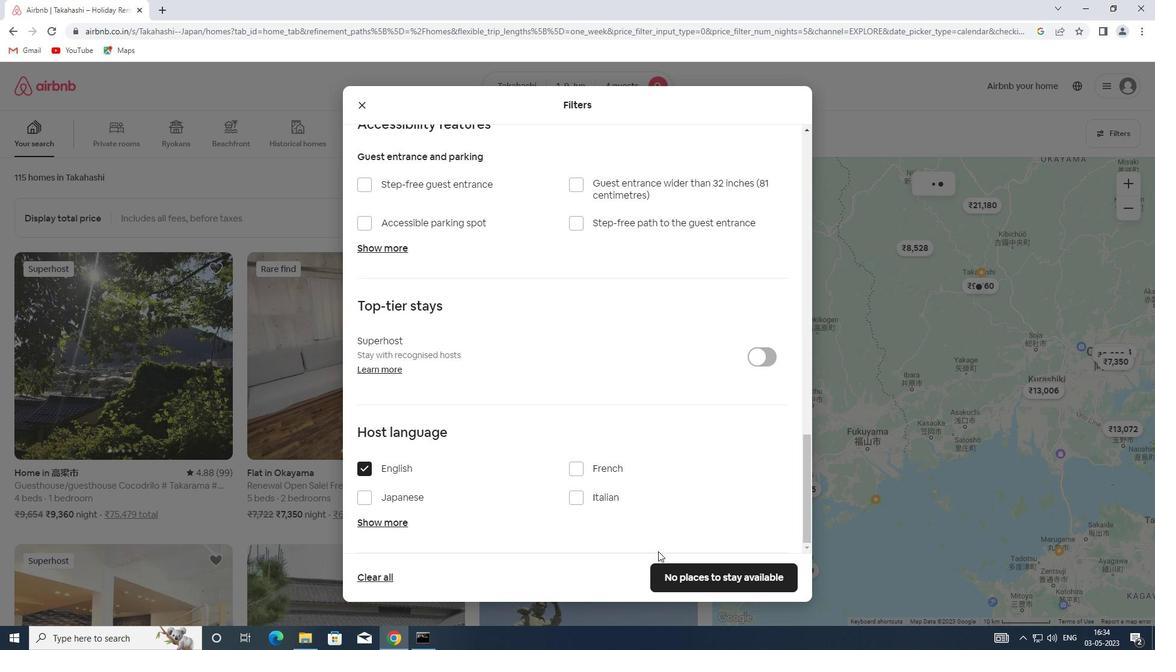 
Action: Mouse pressed left at (686, 581)
Screenshot: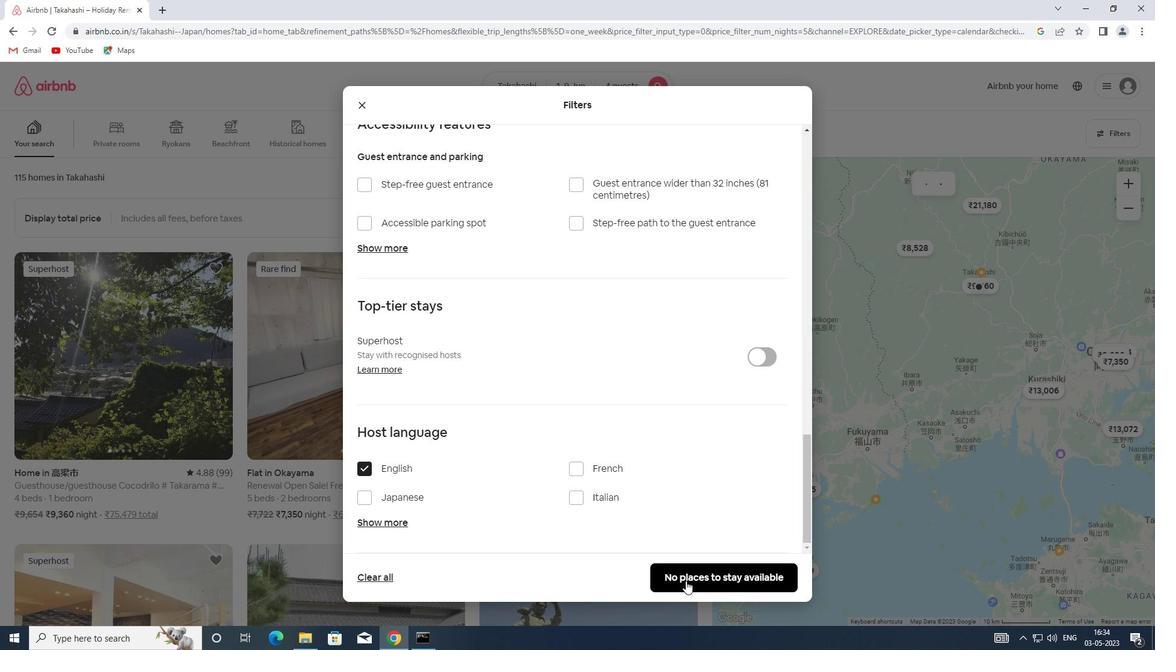 
